 Task: Assign Person0000000063 as Assignee of Child Issue ChildIssue0000000311 of Issue Issue0000000156 in Backlog  in Scrum Project Project0000000032 in Jira. Assign Person0000000063 as Assignee of Child Issue ChildIssue0000000312 of Issue Issue0000000156 in Backlog  in Scrum Project Project0000000032 in Jira. Assign Person0000000063 as Assignee of Child Issue ChildIssue0000000313 of Issue Issue0000000157 in Backlog  in Scrum Project Project0000000032 in Jira. Assign Person0000000063 as Assignee of Child Issue ChildIssue0000000314 of Issue Issue0000000157 in Backlog  in Scrum Project Project0000000032 in Jira. Assign Person0000000063 as Assignee of Child Issue ChildIssue0000000315 of Issue Issue0000000158 in Backlog  in Scrum Project Project0000000032 in Jira
Action: Mouse moved to (258, 99)
Screenshot: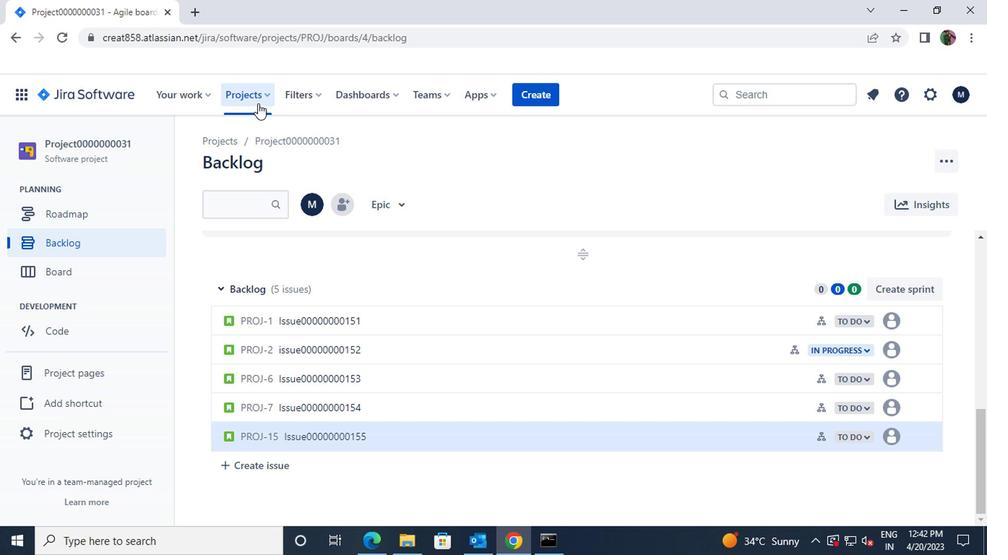 
Action: Mouse pressed left at (258, 99)
Screenshot: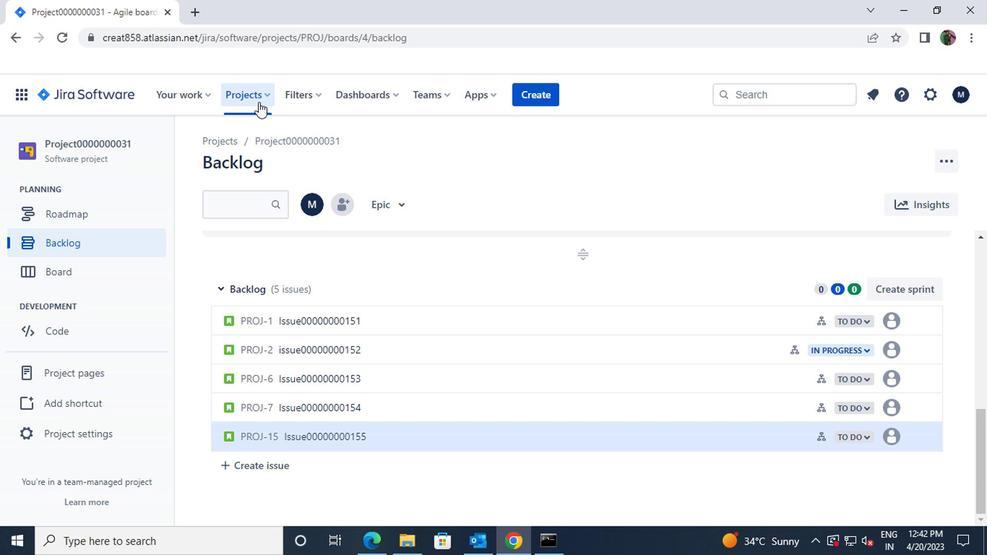 
Action: Mouse moved to (272, 188)
Screenshot: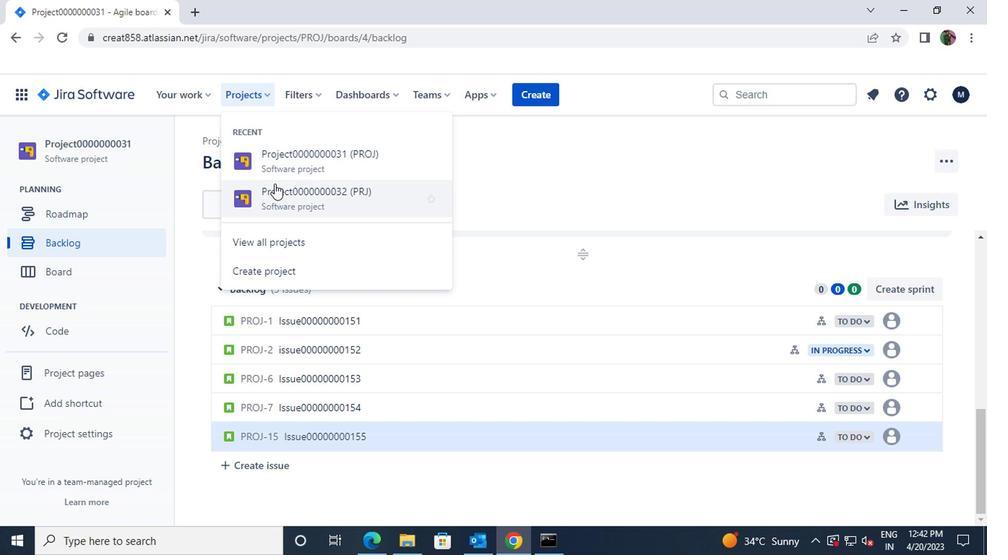 
Action: Mouse pressed left at (272, 188)
Screenshot: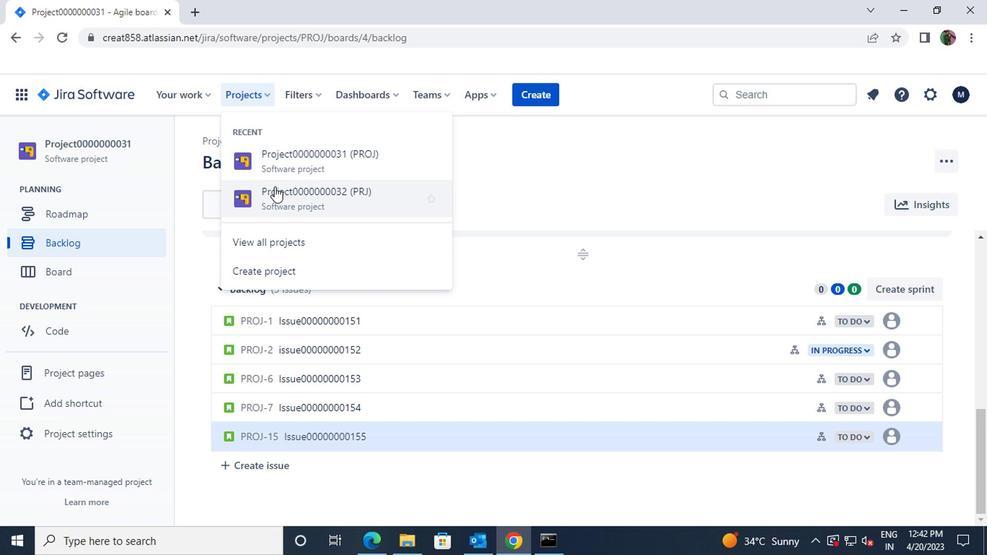 
Action: Mouse moved to (90, 237)
Screenshot: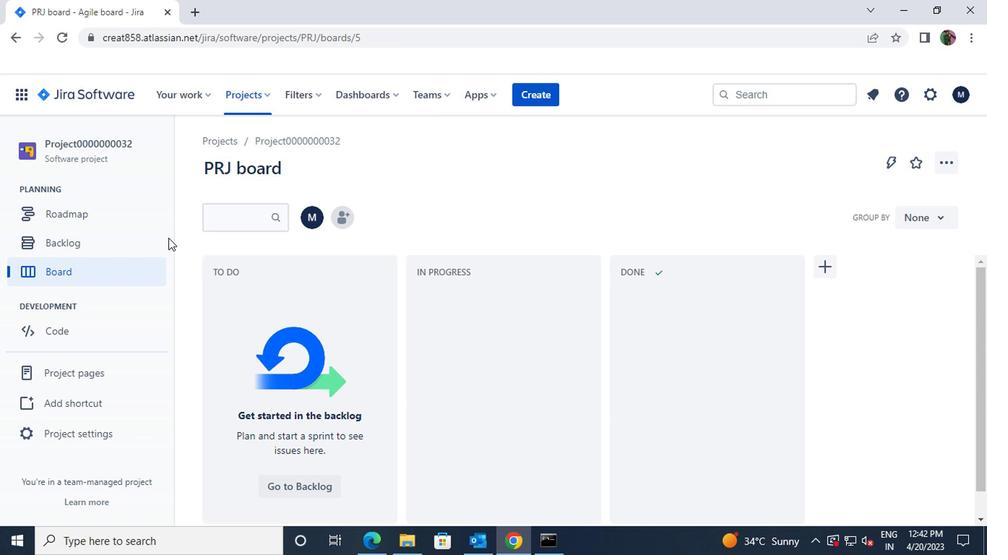 
Action: Mouse pressed left at (90, 237)
Screenshot: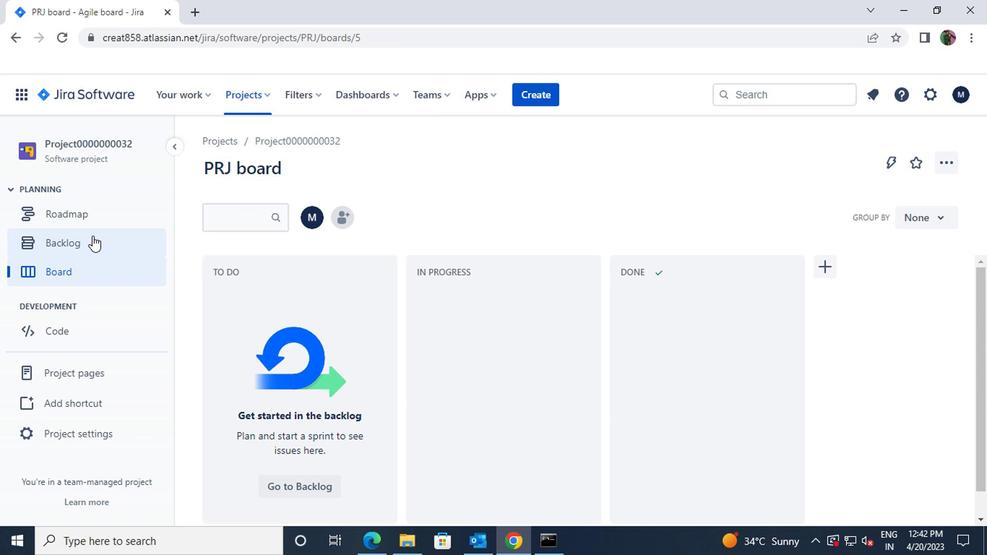 
Action: Mouse moved to (319, 276)
Screenshot: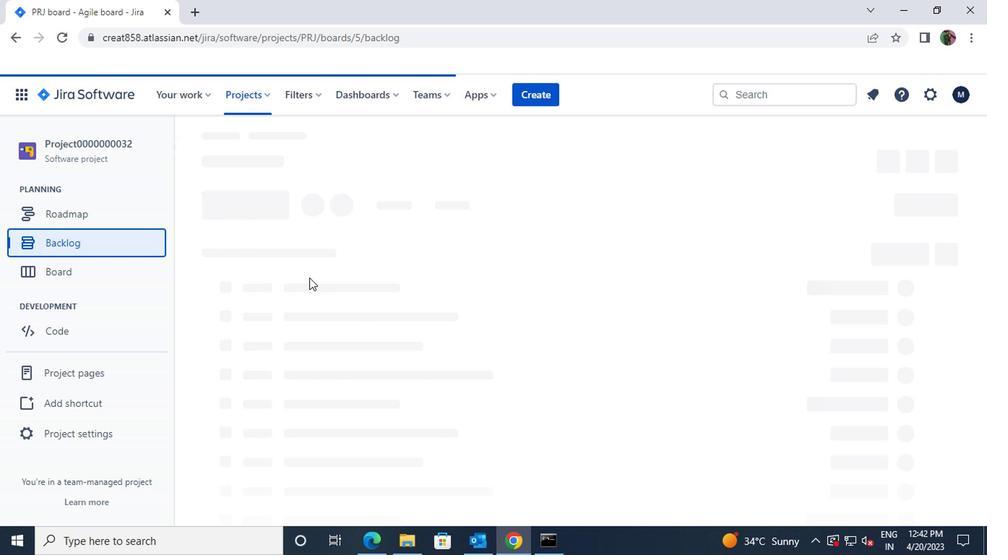 
Action: Mouse scrolled (319, 276) with delta (0, 0)
Screenshot: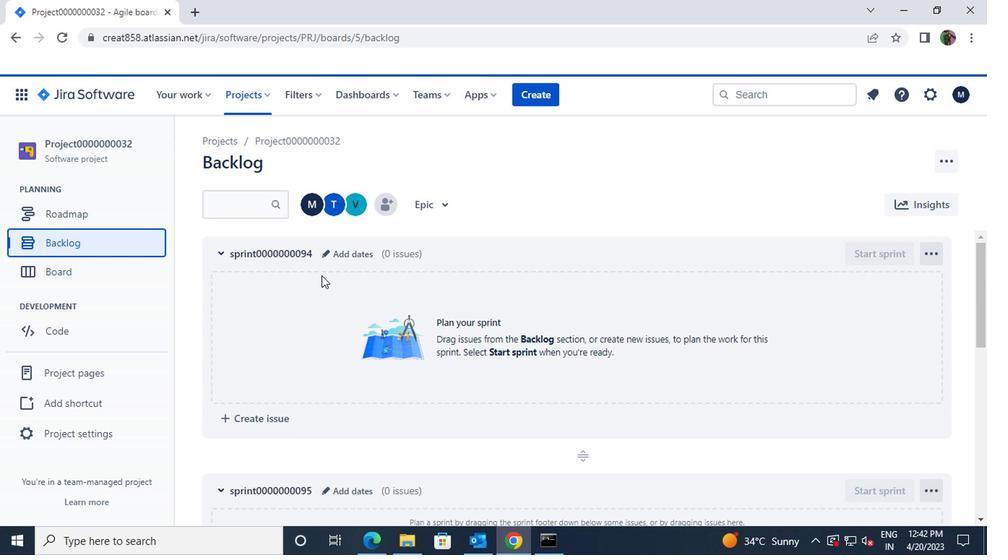 
Action: Mouse scrolled (319, 276) with delta (0, 0)
Screenshot: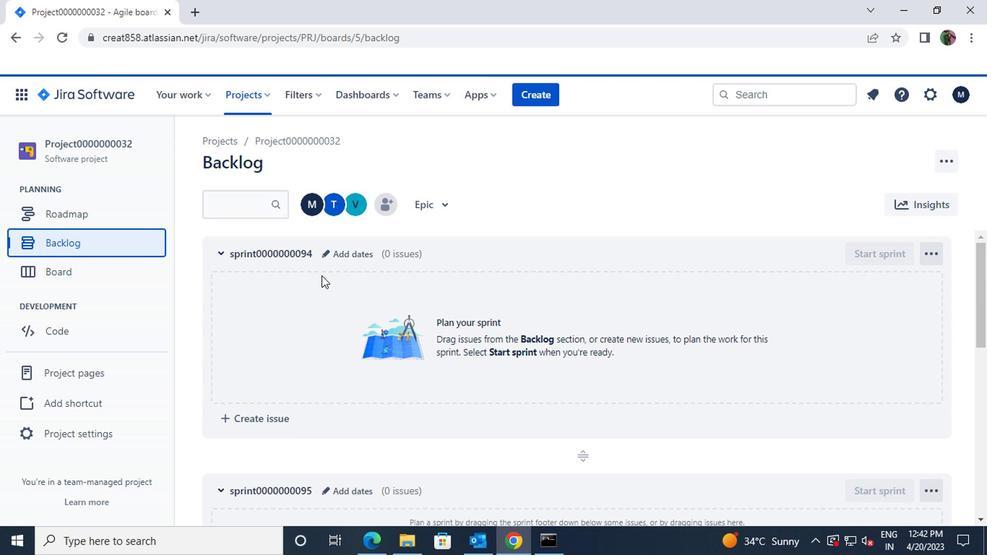 
Action: Mouse scrolled (319, 276) with delta (0, 0)
Screenshot: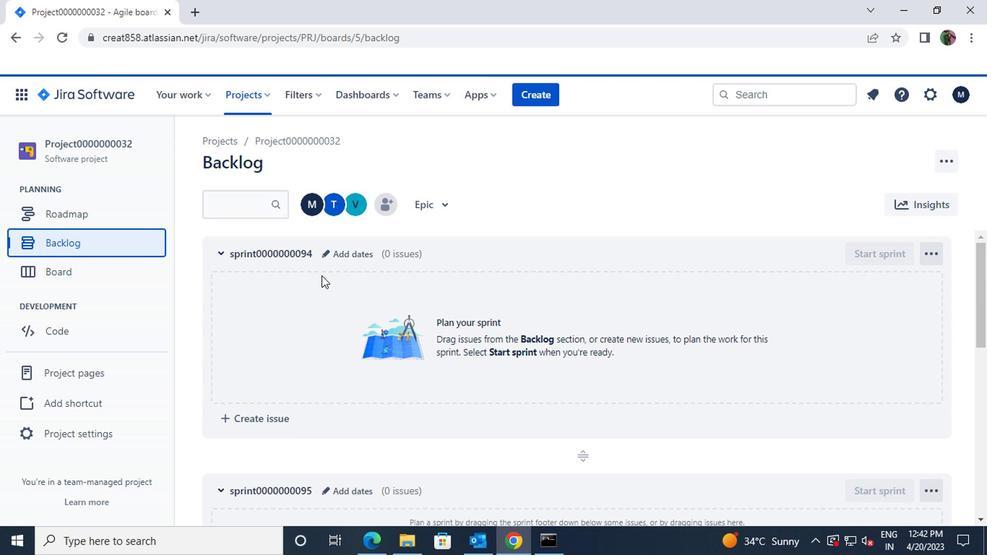 
Action: Mouse scrolled (319, 276) with delta (0, 0)
Screenshot: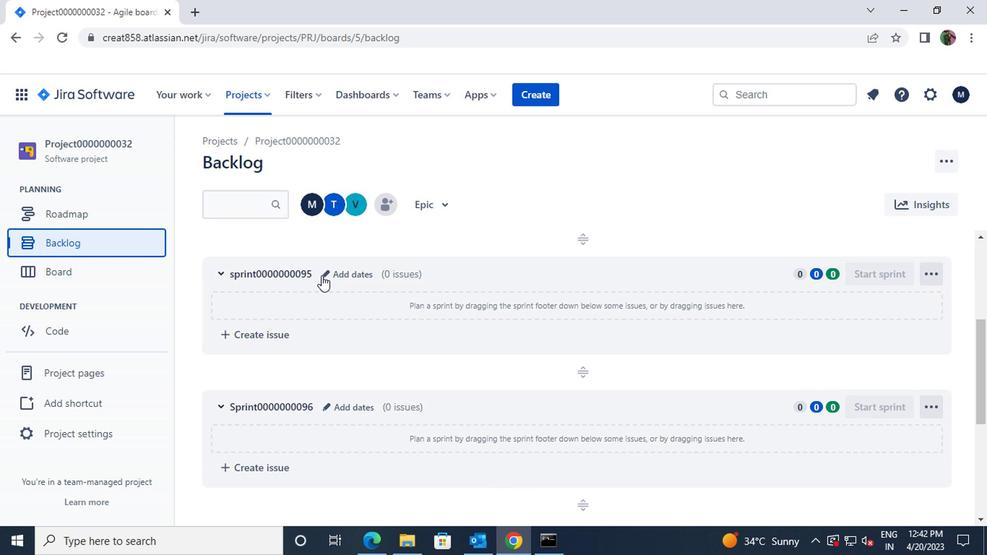 
Action: Mouse scrolled (319, 276) with delta (0, 0)
Screenshot: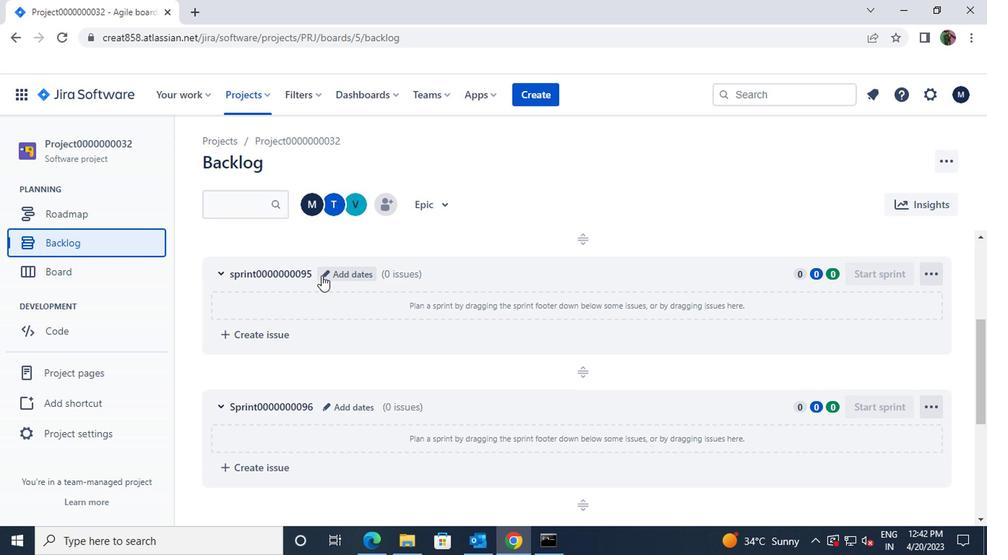 
Action: Mouse scrolled (319, 276) with delta (0, 0)
Screenshot: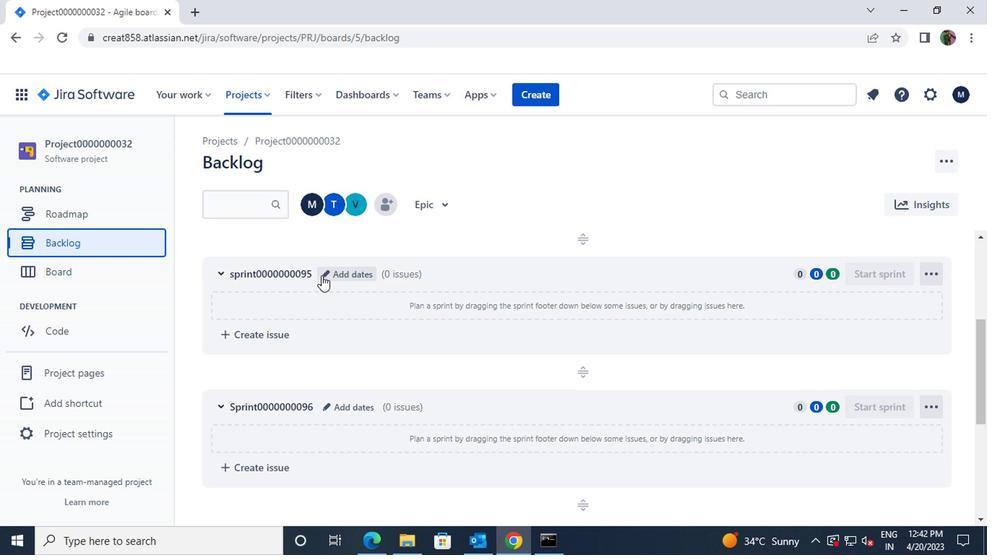 
Action: Mouse scrolled (319, 276) with delta (0, 0)
Screenshot: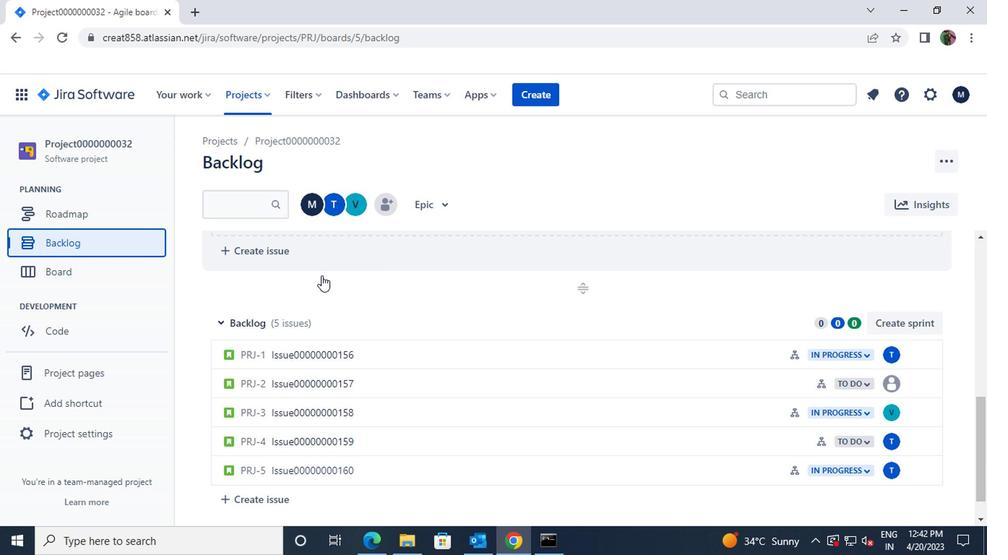 
Action: Mouse moved to (480, 319)
Screenshot: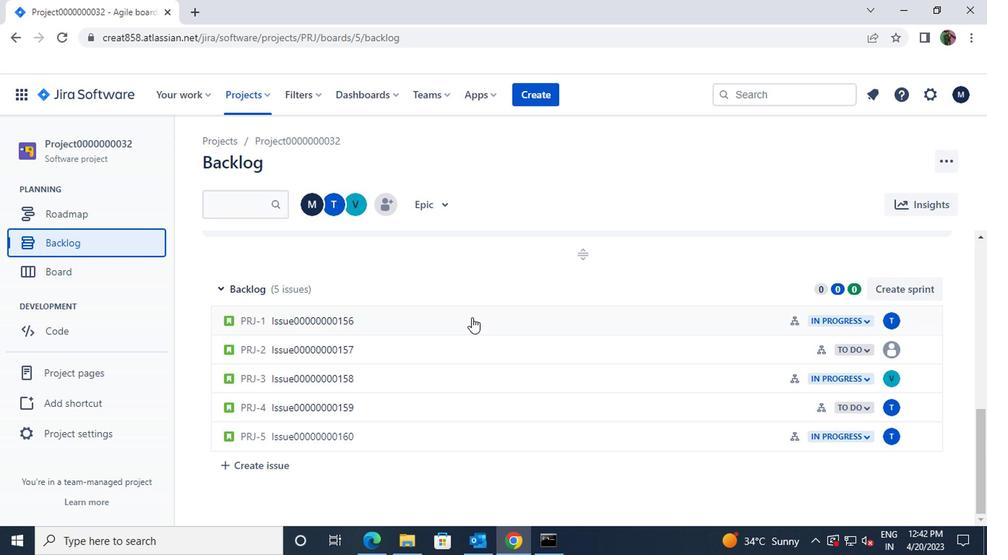 
Action: Mouse pressed left at (480, 319)
Screenshot: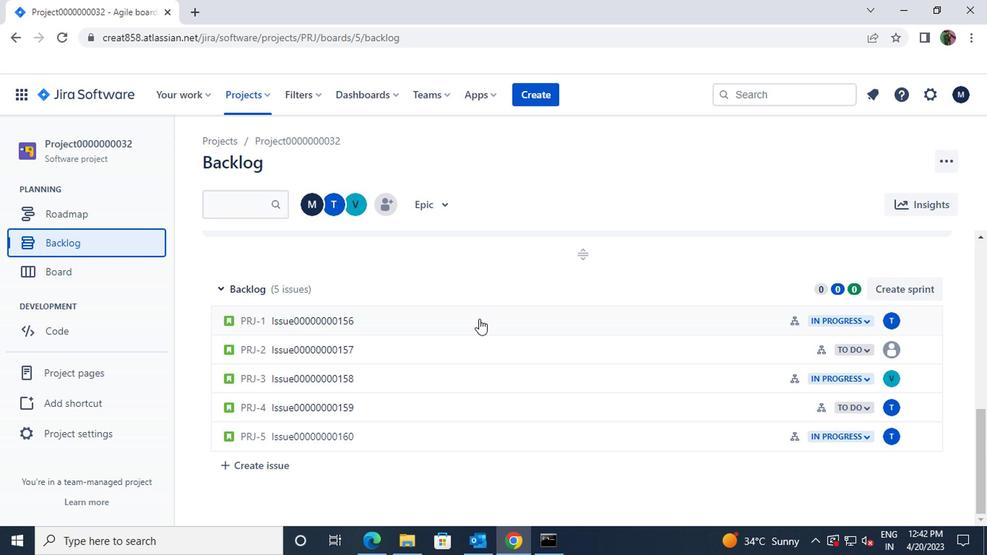 
Action: Mouse moved to (721, 307)
Screenshot: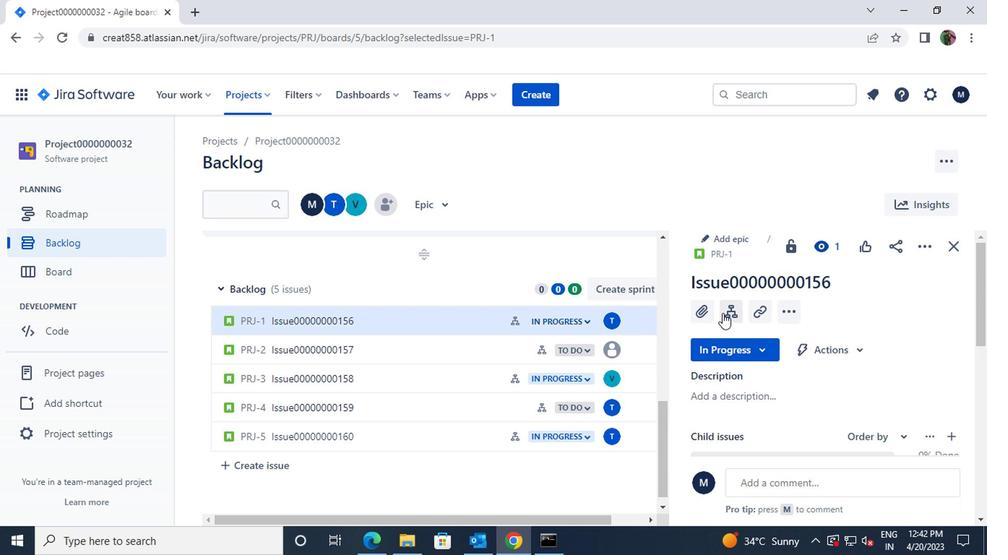 
Action: Mouse pressed left at (721, 307)
Screenshot: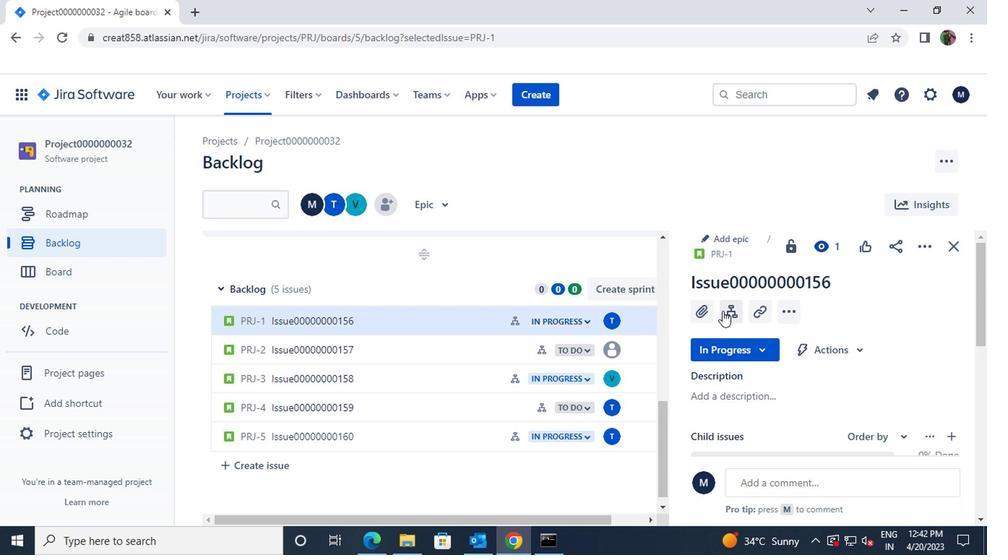 
Action: Mouse moved to (889, 299)
Screenshot: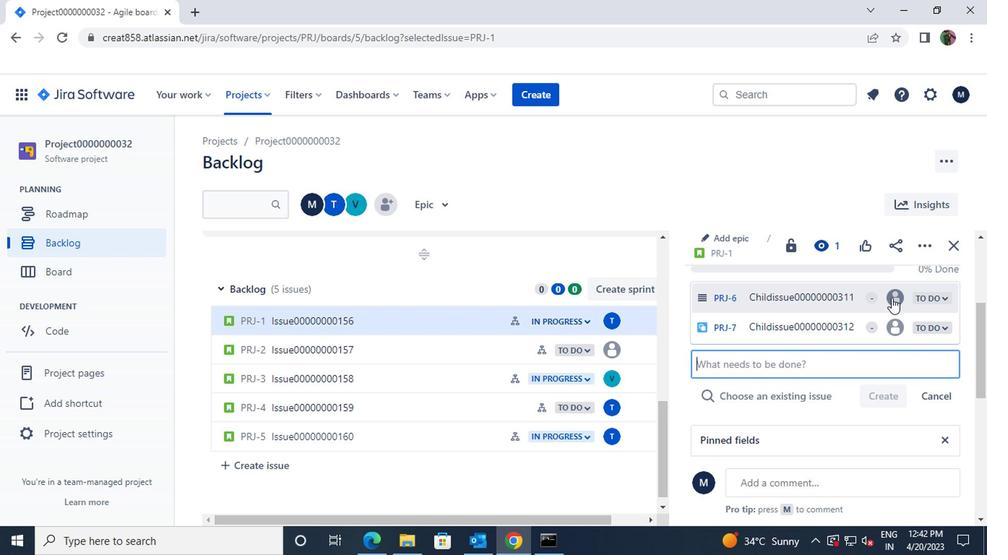 
Action: Mouse pressed left at (889, 299)
Screenshot: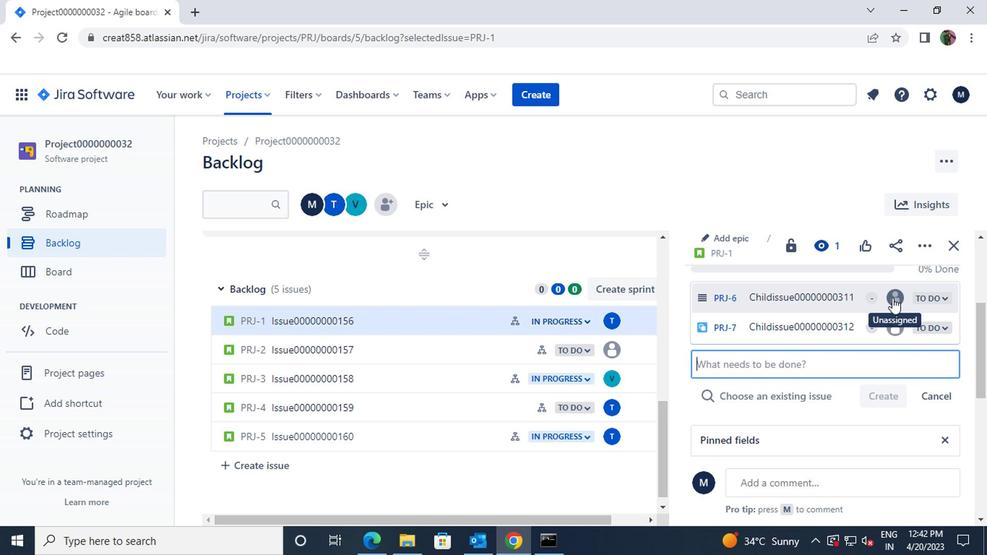 
Action: Mouse moved to (756, 321)
Screenshot: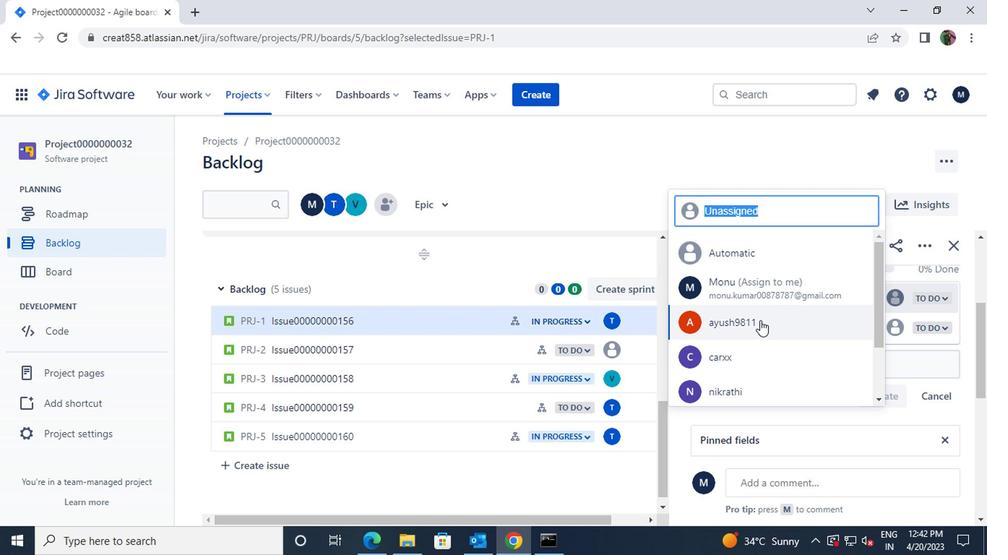 
Action: Mouse scrolled (756, 321) with delta (0, 0)
Screenshot: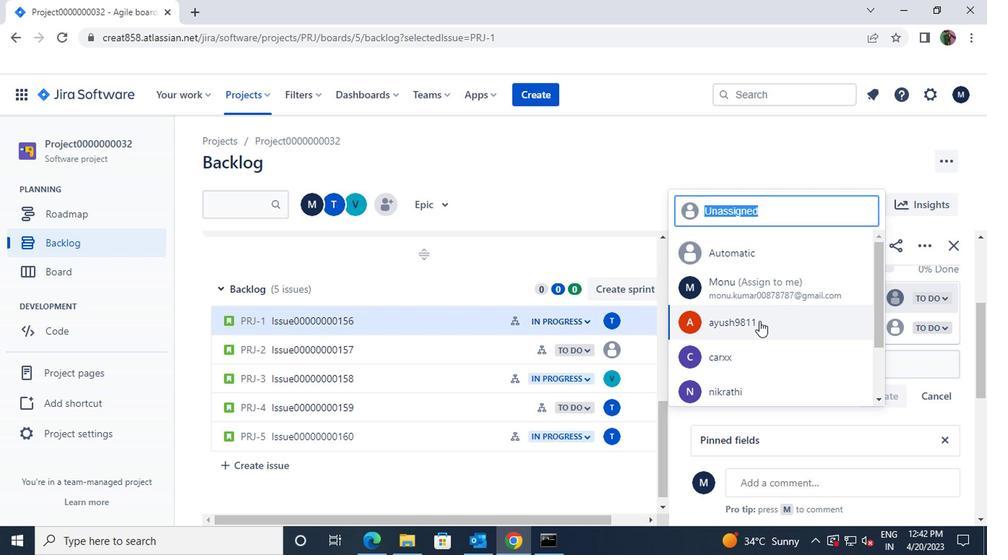 
Action: Mouse scrolled (756, 321) with delta (0, 0)
Screenshot: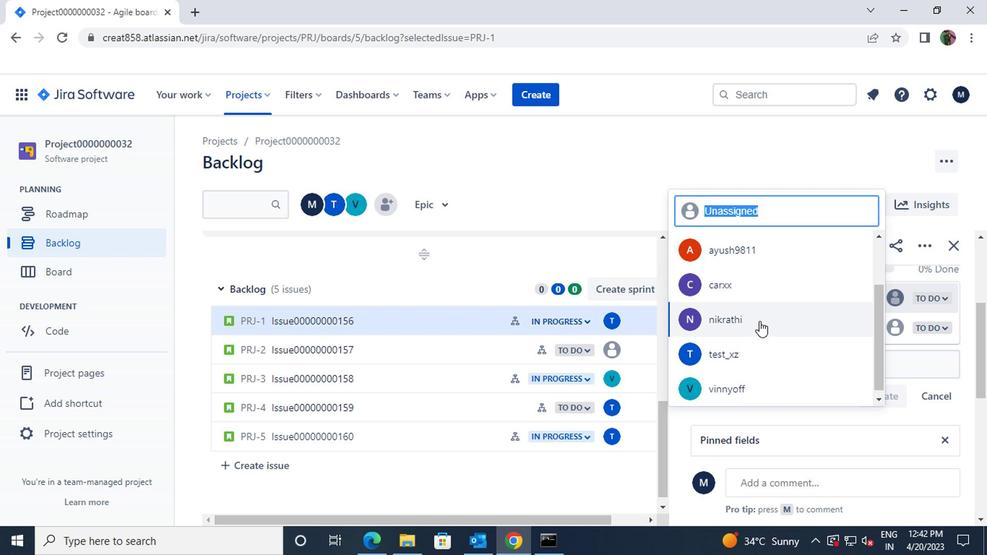 
Action: Mouse moved to (743, 384)
Screenshot: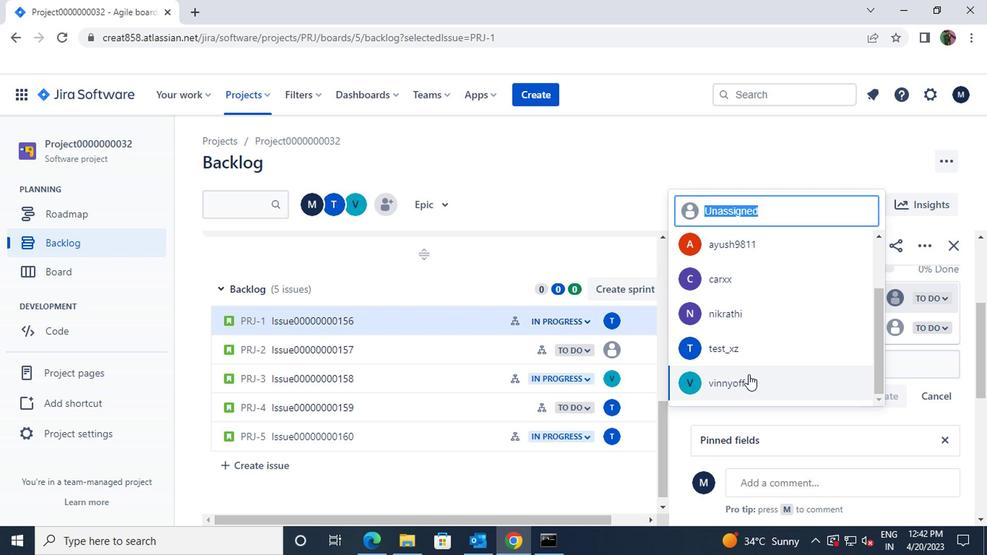 
Action: Mouse pressed left at (743, 384)
Screenshot: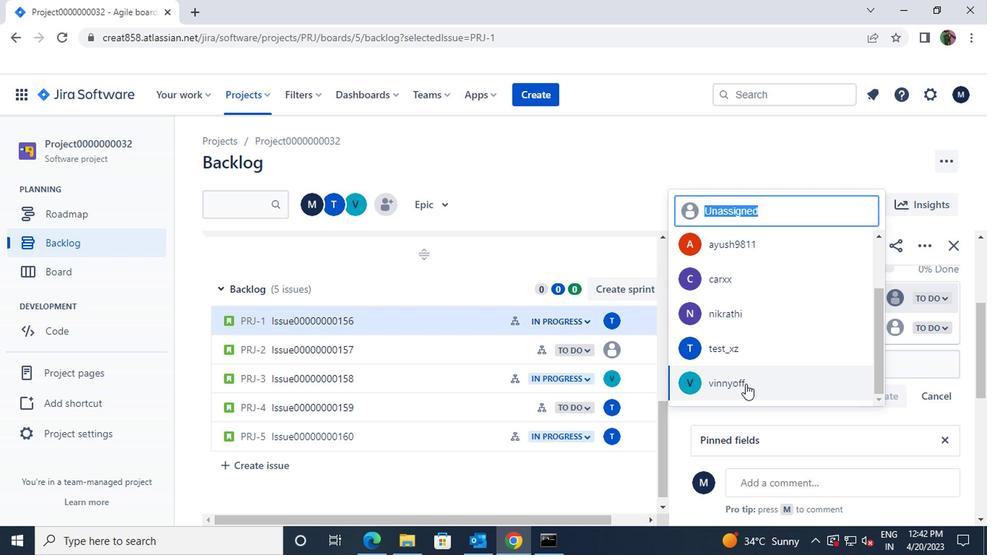 
Action: Mouse moved to (450, 340)
Screenshot: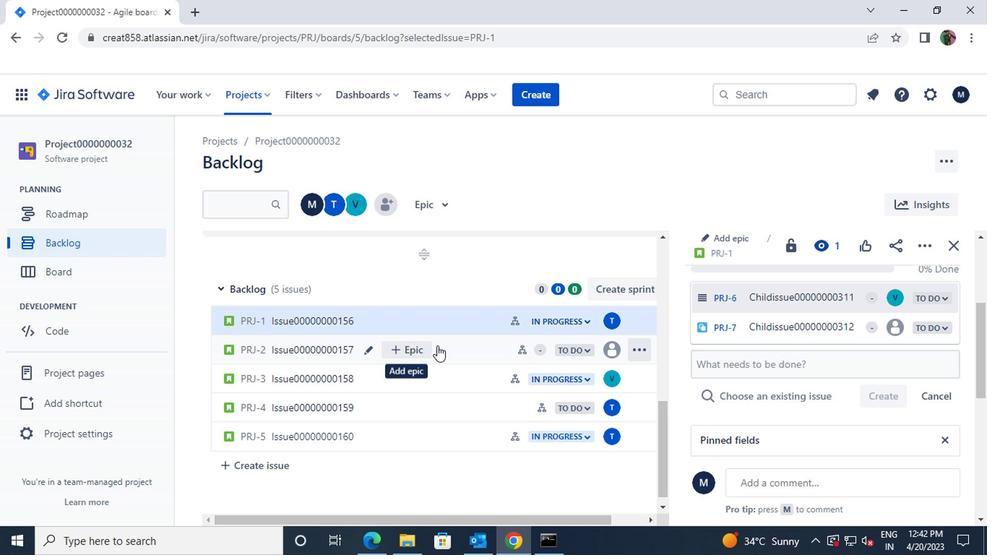 
Action: Mouse pressed left at (450, 340)
Screenshot: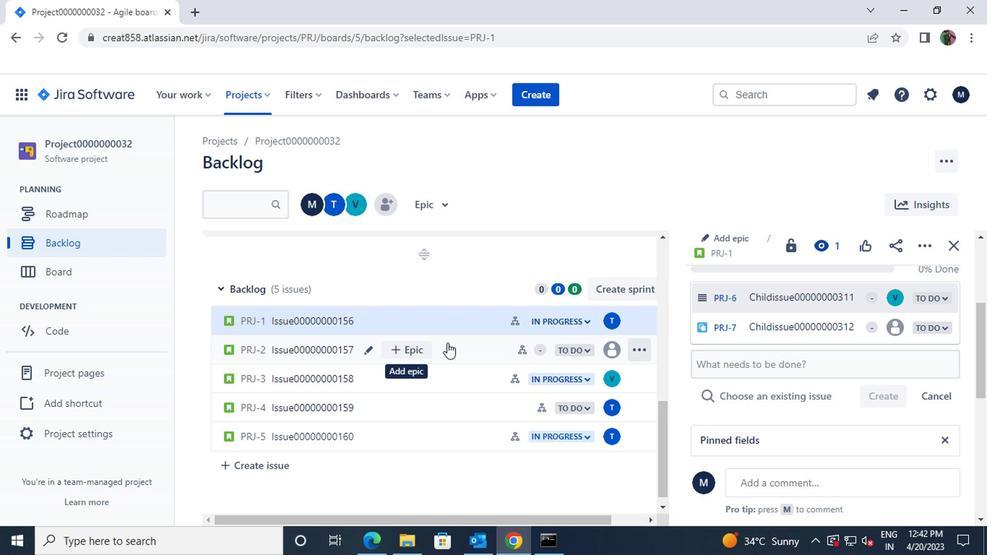
Action: Mouse moved to (724, 310)
Screenshot: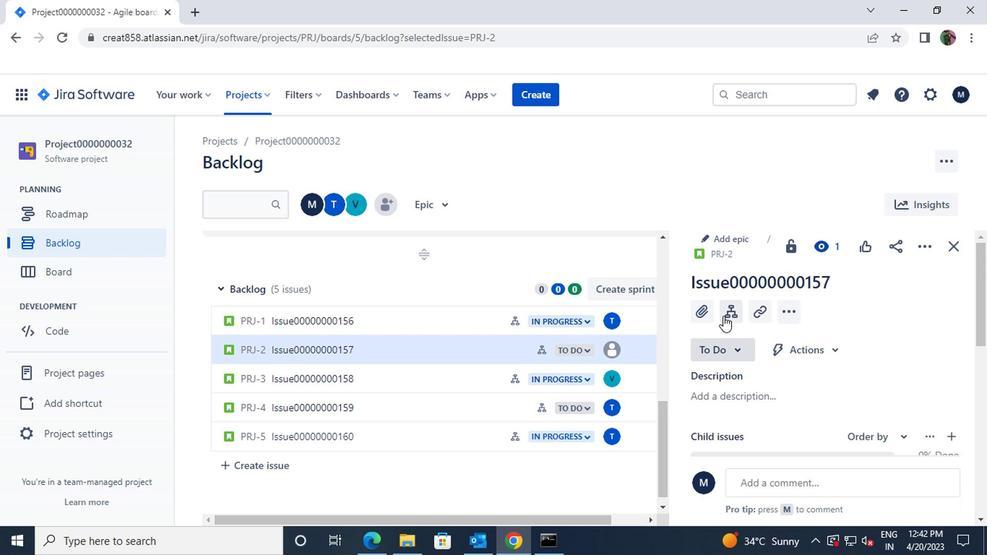 
Action: Mouse pressed left at (724, 310)
Screenshot: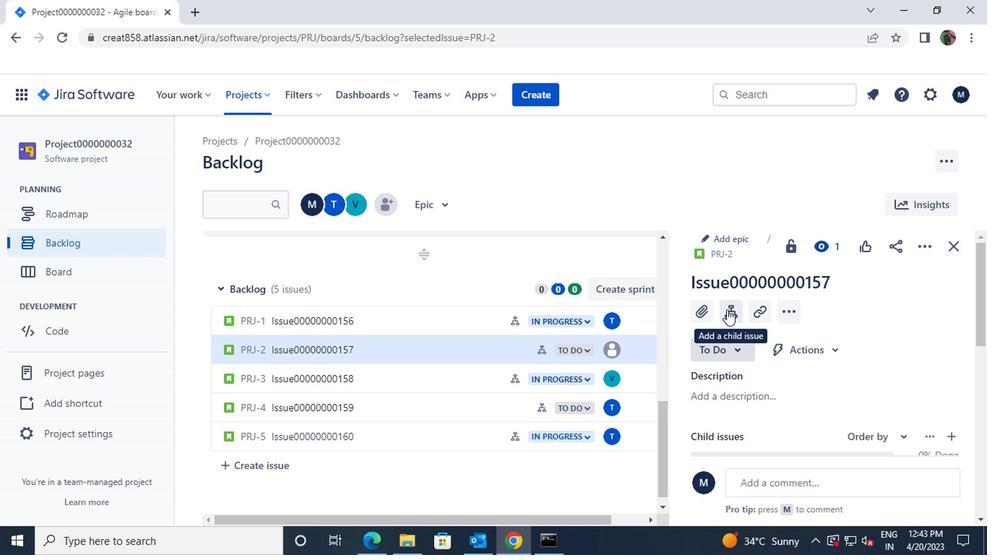 
Action: Mouse scrolled (724, 310) with delta (0, 0)
Screenshot: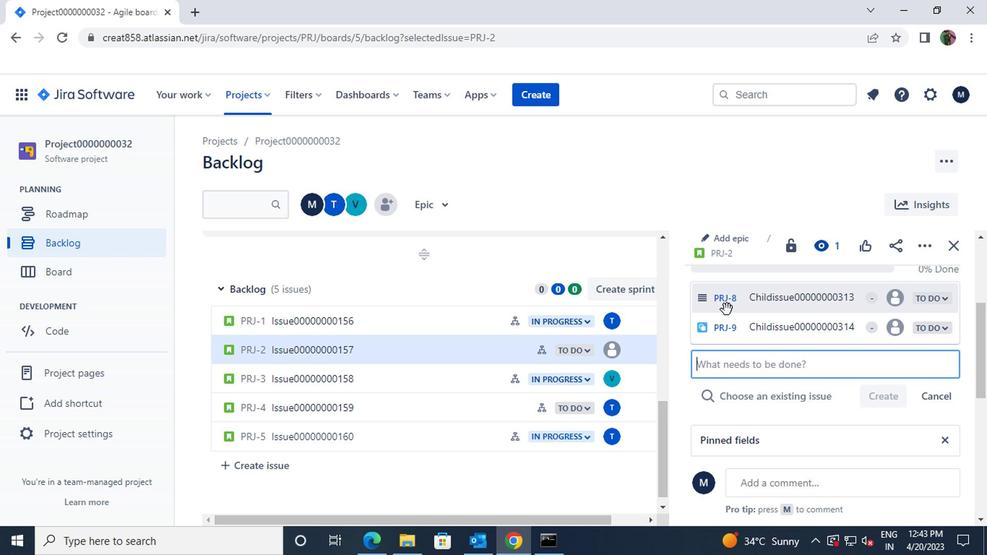 
Action: Mouse scrolled (724, 311) with delta (0, 0)
Screenshot: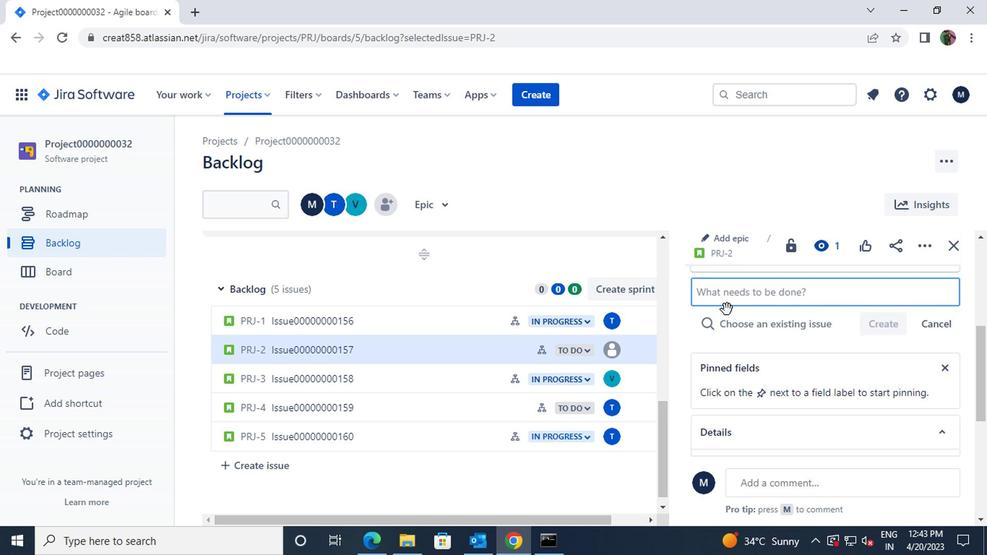 
Action: Mouse moved to (886, 299)
Screenshot: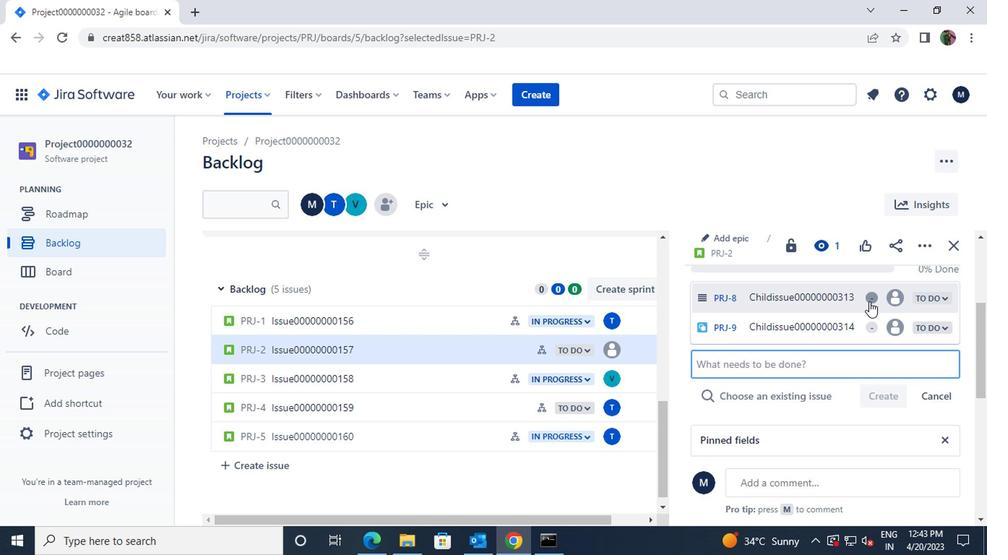 
Action: Mouse pressed left at (886, 299)
Screenshot: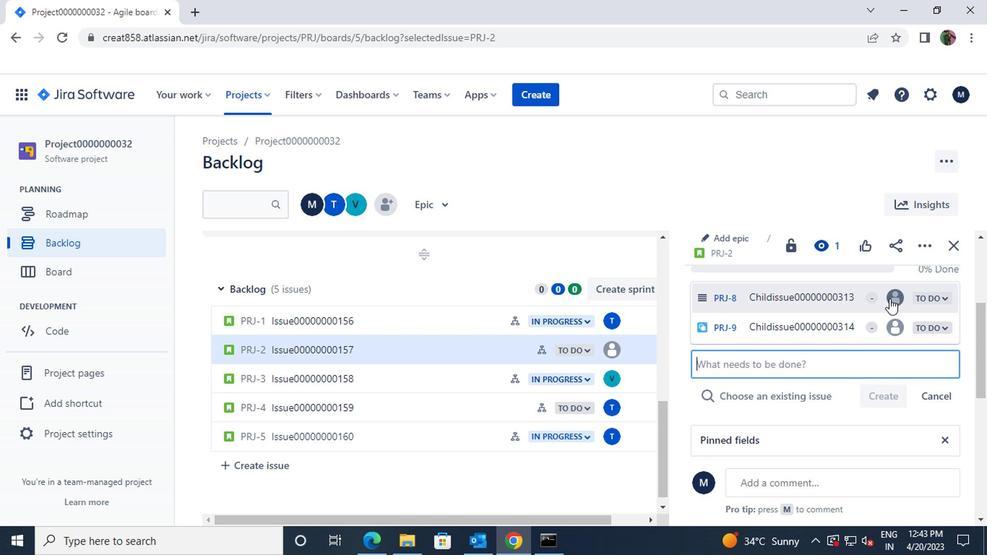 
Action: Mouse moved to (775, 321)
Screenshot: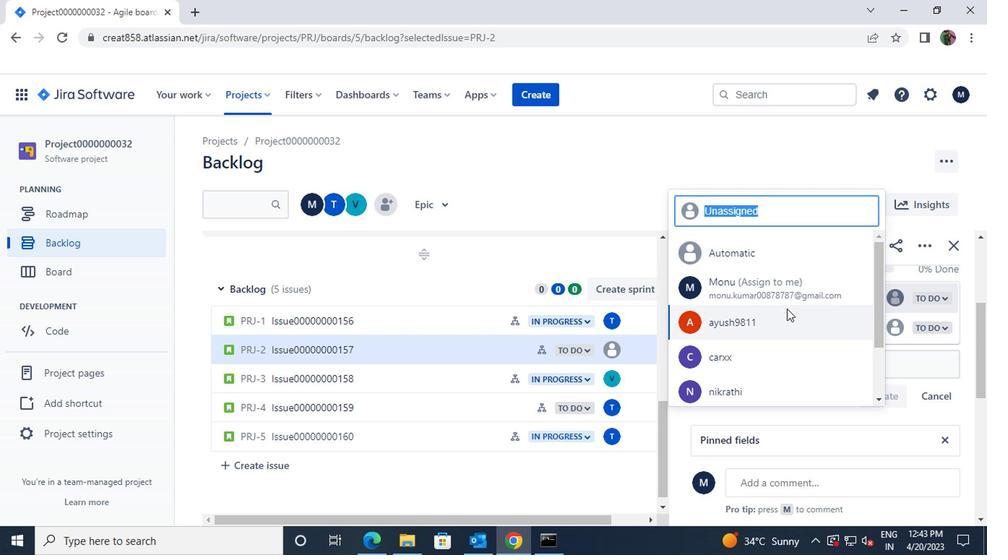 
Action: Mouse scrolled (775, 320) with delta (0, 0)
Screenshot: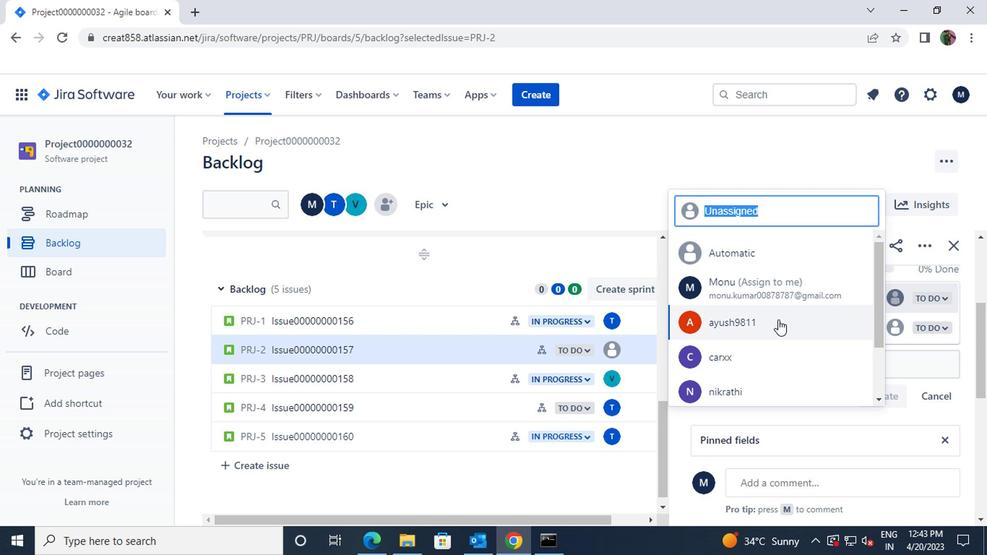 
Action: Mouse scrolled (775, 320) with delta (0, 0)
Screenshot: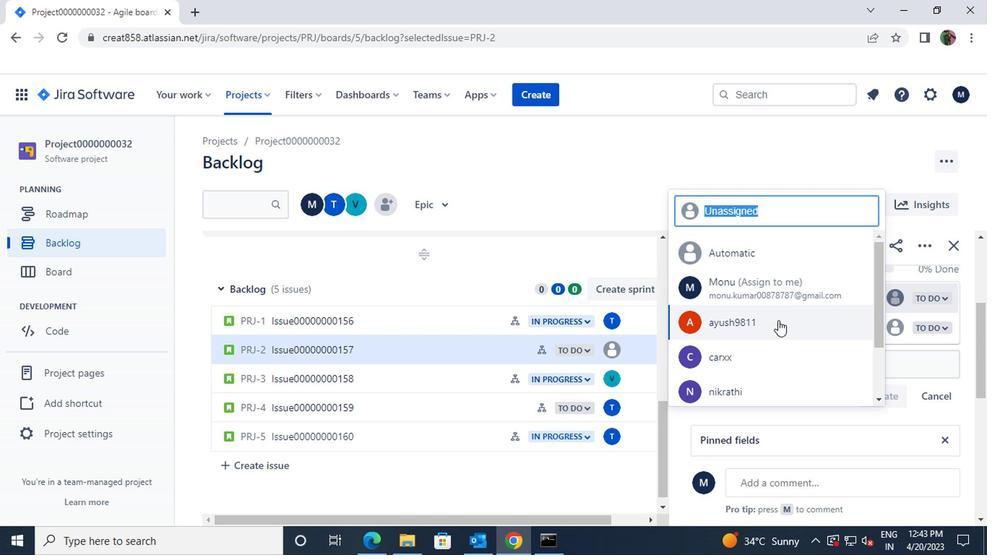 
Action: Mouse scrolled (775, 320) with delta (0, 0)
Screenshot: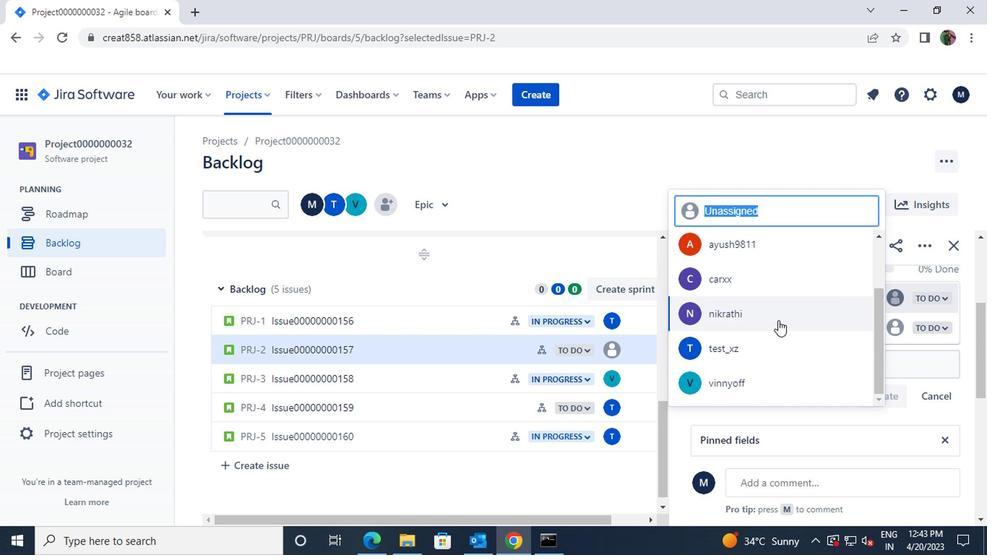 
Action: Mouse scrolled (775, 320) with delta (0, 0)
Screenshot: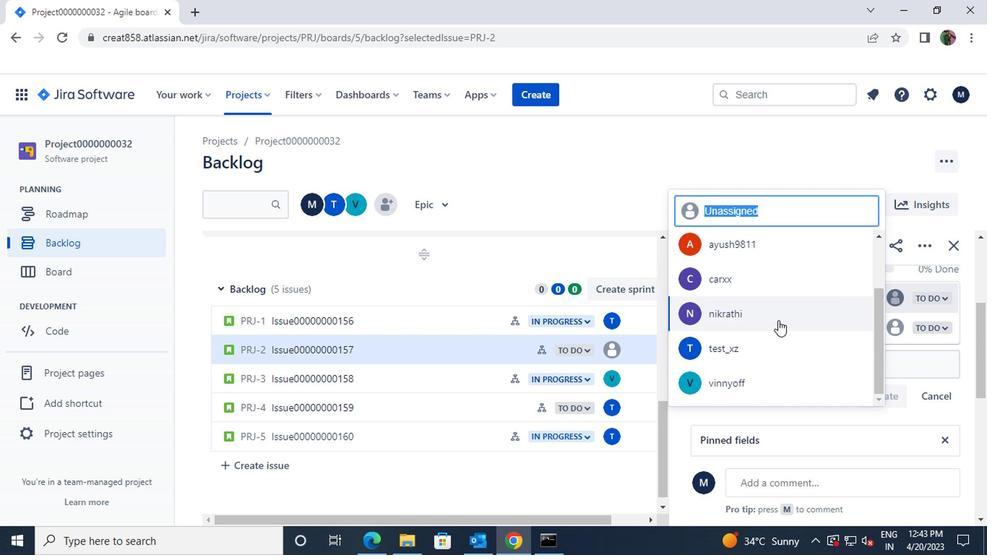 
Action: Mouse moved to (744, 386)
Screenshot: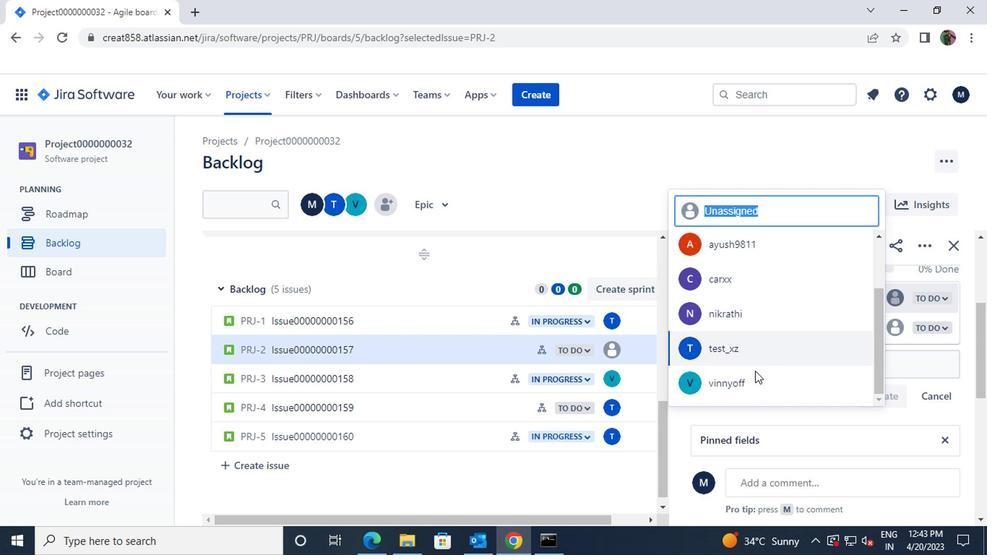 
Action: Mouse pressed left at (744, 386)
Screenshot: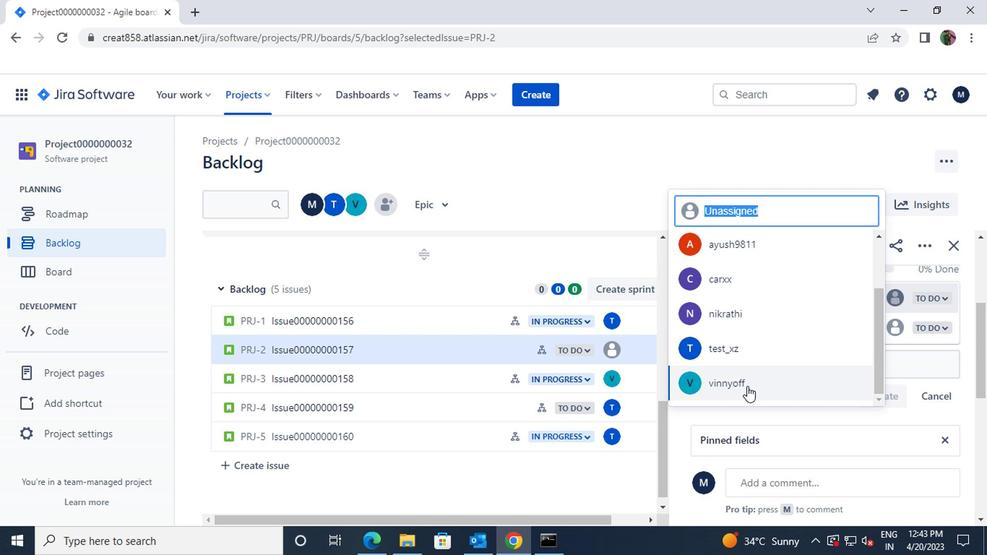 
Action: Mouse moved to (895, 328)
Screenshot: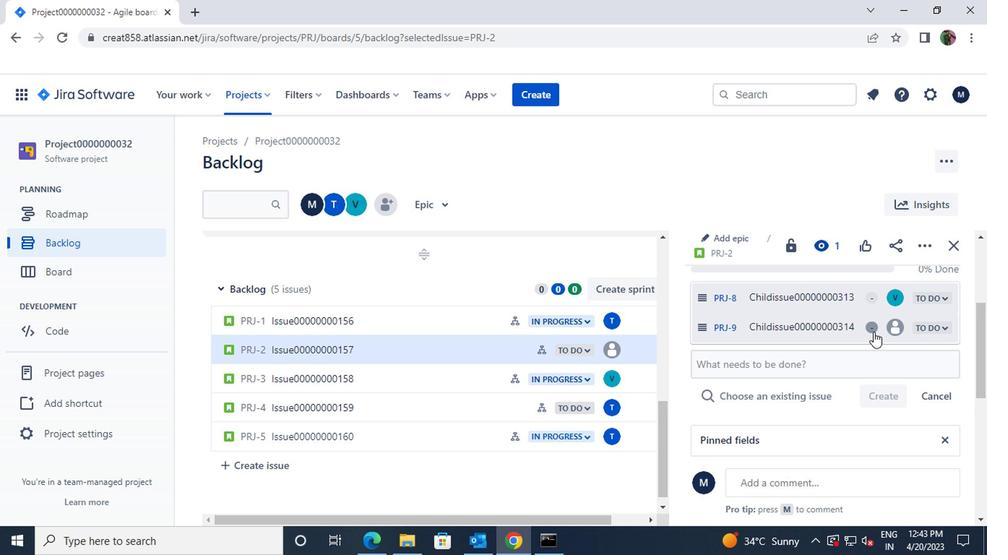 
Action: Mouse pressed left at (895, 328)
Screenshot: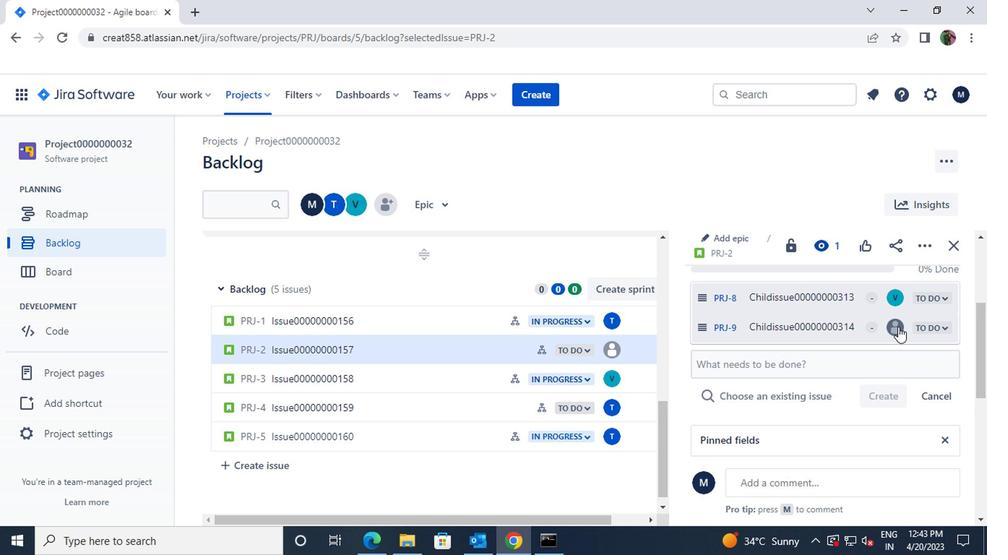 
Action: Mouse moved to (753, 376)
Screenshot: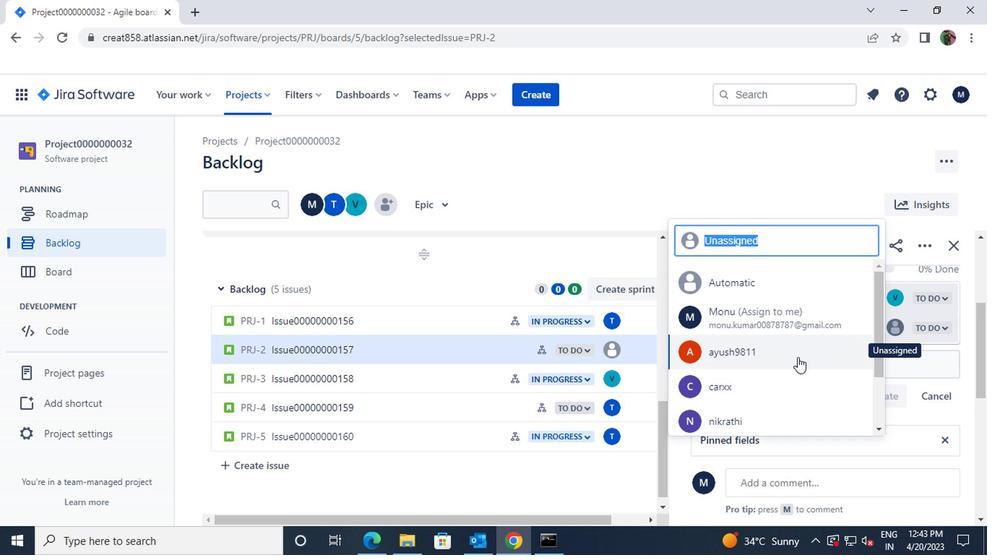 
Action: Mouse scrolled (753, 375) with delta (0, -1)
Screenshot: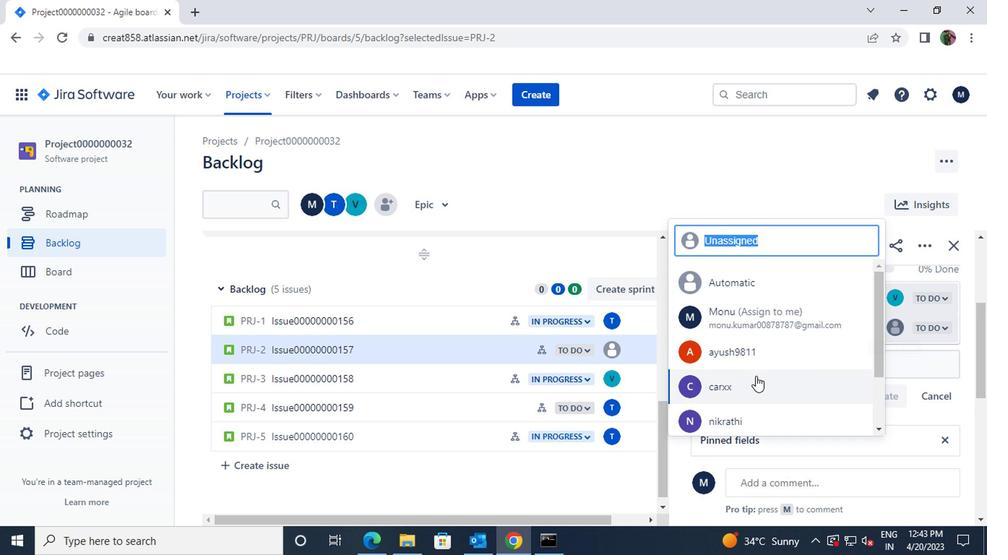 
Action: Mouse scrolled (753, 375) with delta (0, -1)
Screenshot: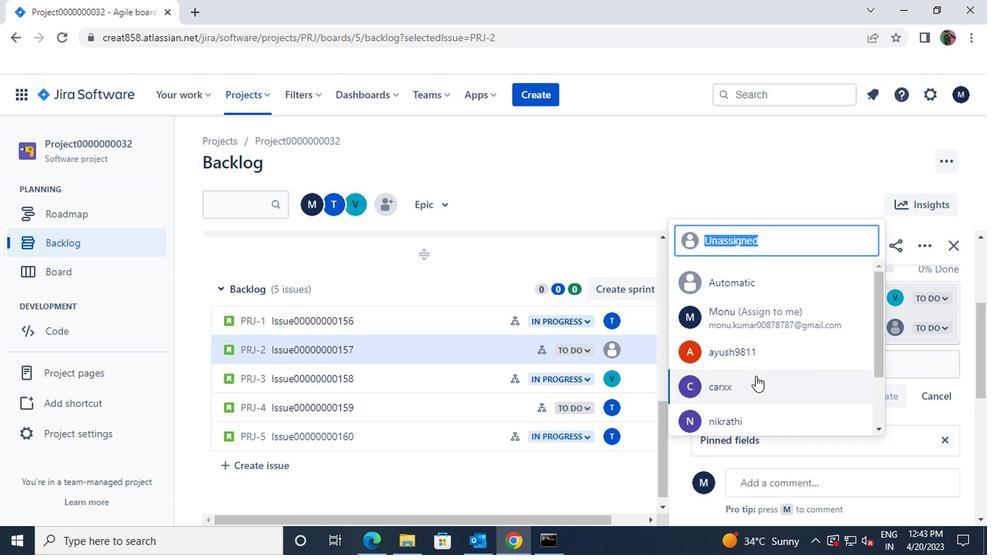 
Action: Mouse moved to (734, 421)
Screenshot: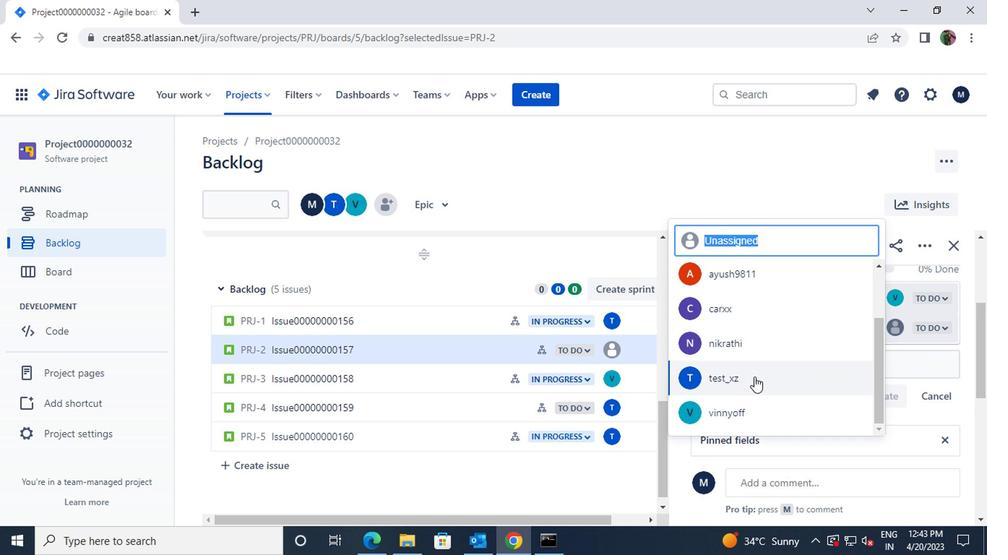 
Action: Mouse pressed left at (734, 421)
Screenshot: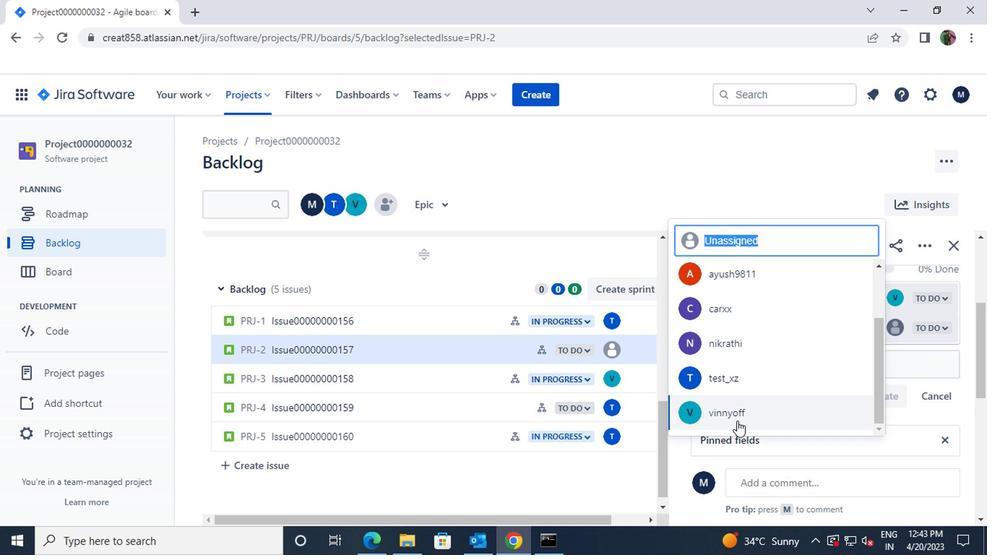 
Action: Mouse moved to (433, 373)
Screenshot: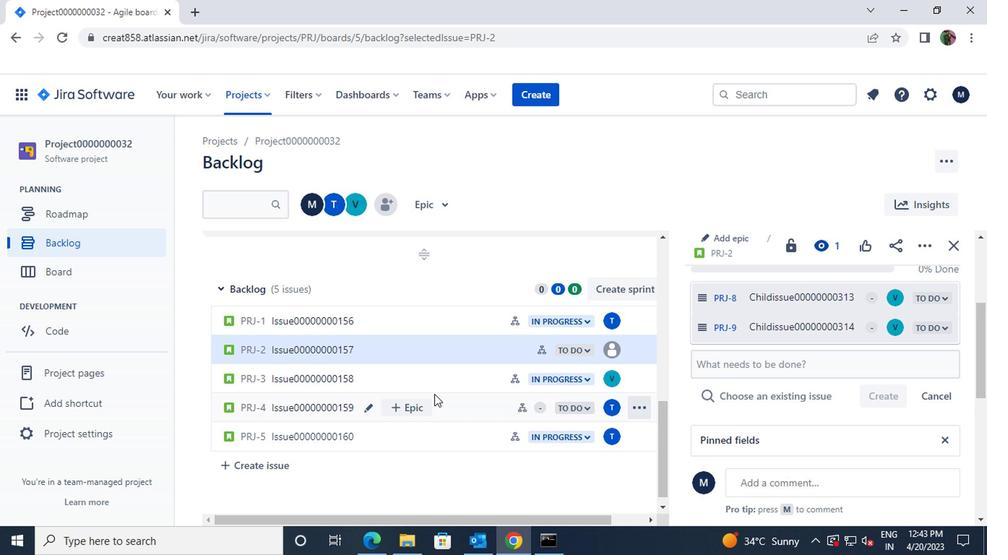 
Action: Mouse pressed left at (433, 373)
Screenshot: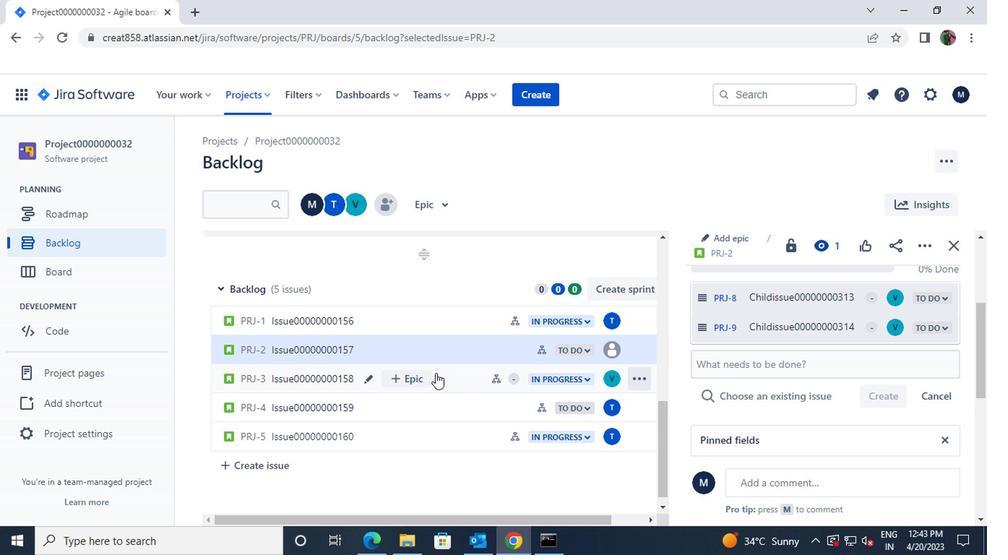 
Action: Mouse moved to (727, 312)
Screenshot: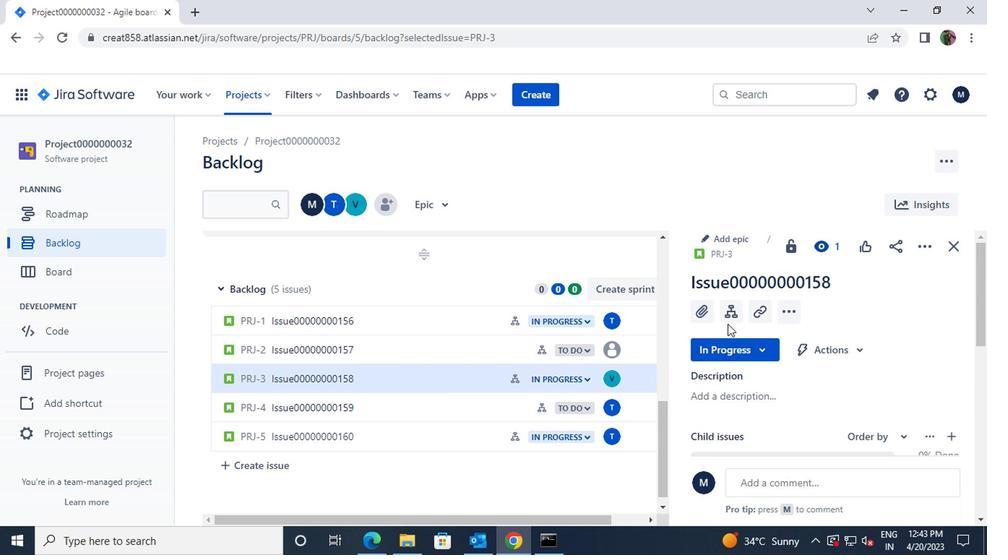 
Action: Mouse pressed left at (727, 312)
Screenshot: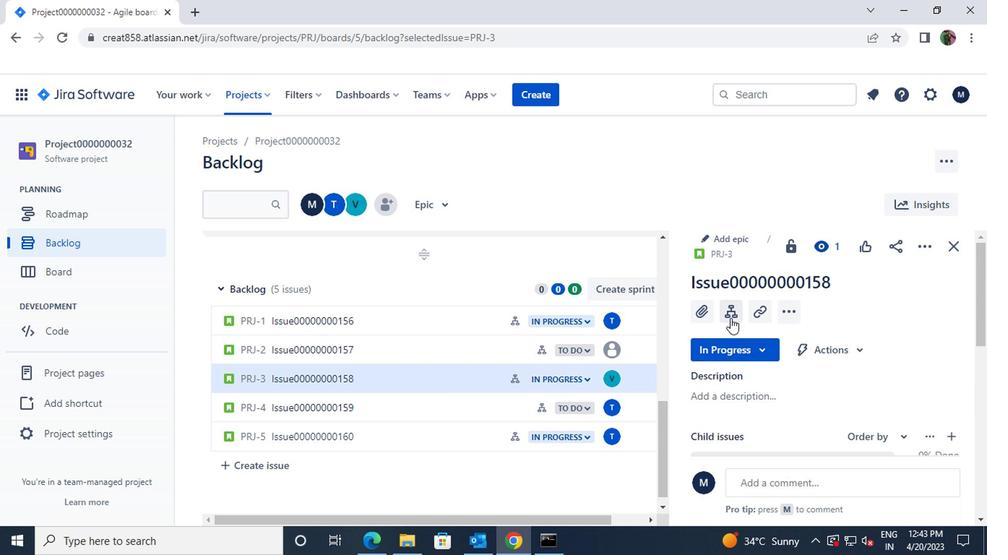 
Action: Mouse moved to (805, 349)
Screenshot: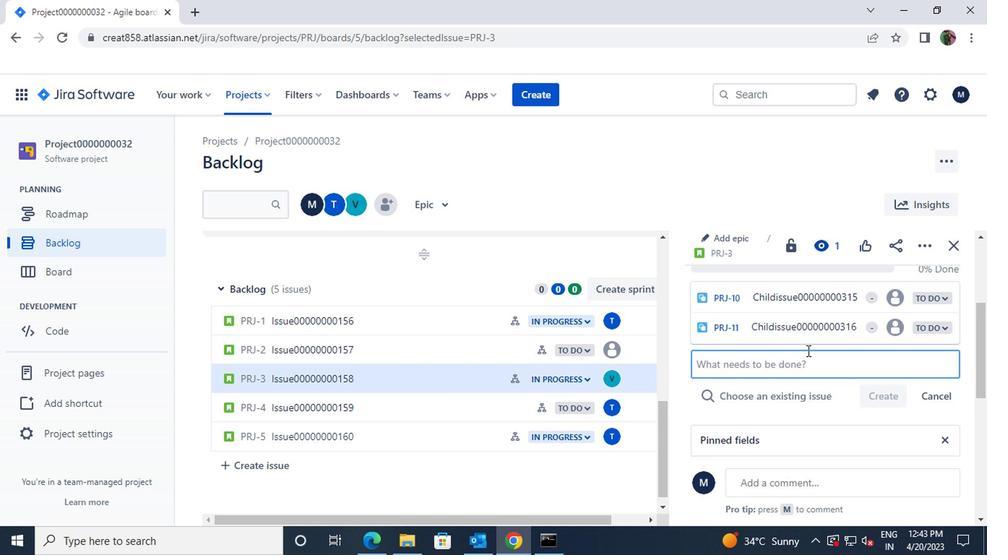 
Action: Mouse scrolled (805, 350) with delta (0, 0)
Screenshot: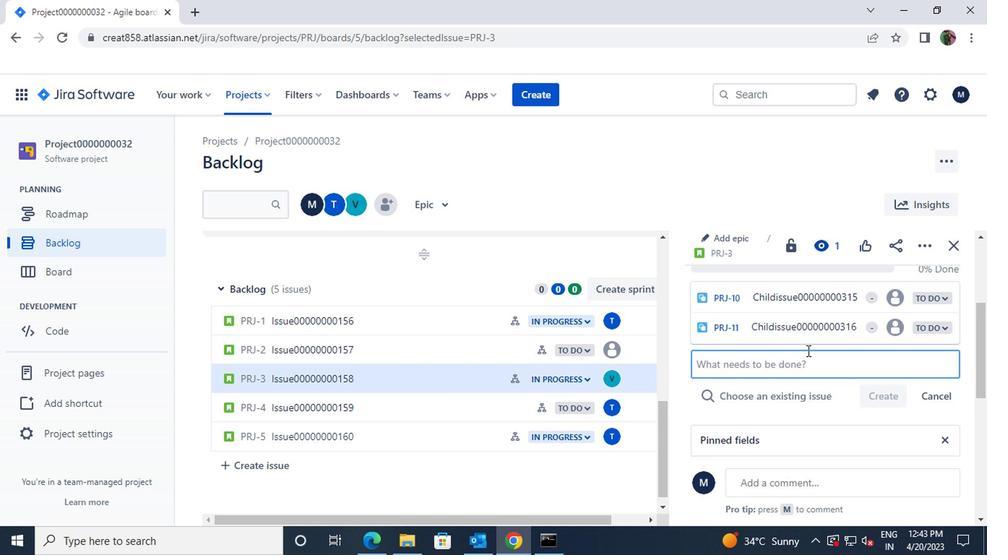 
Action: Mouse scrolled (805, 350) with delta (0, 0)
Screenshot: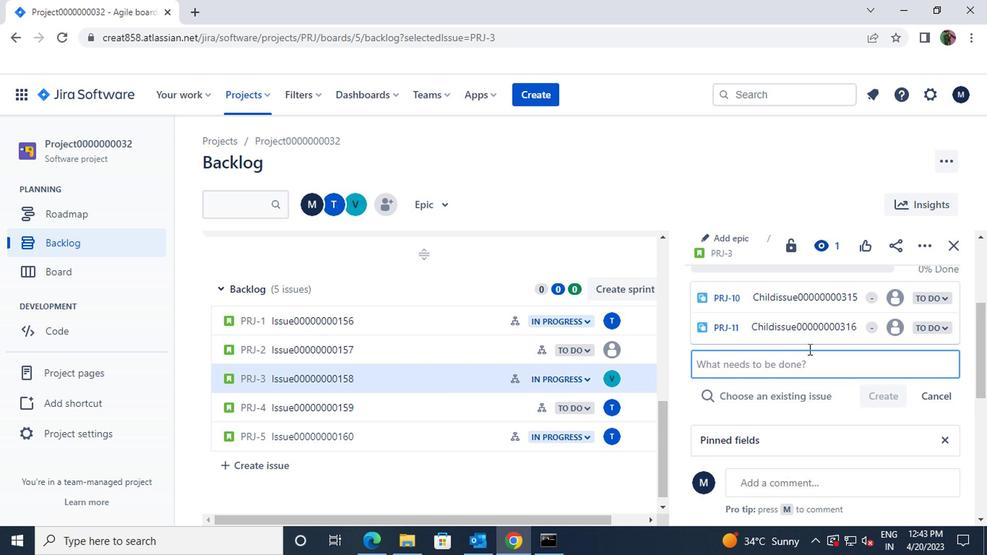 
Action: Mouse moved to (821, 372)
Screenshot: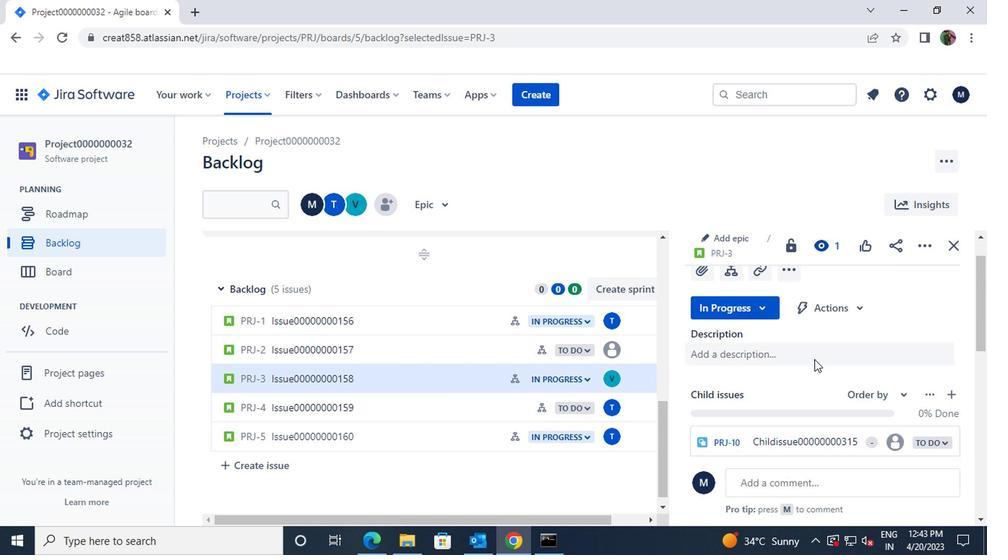 
Action: Mouse scrolled (821, 371) with delta (0, 0)
Screenshot: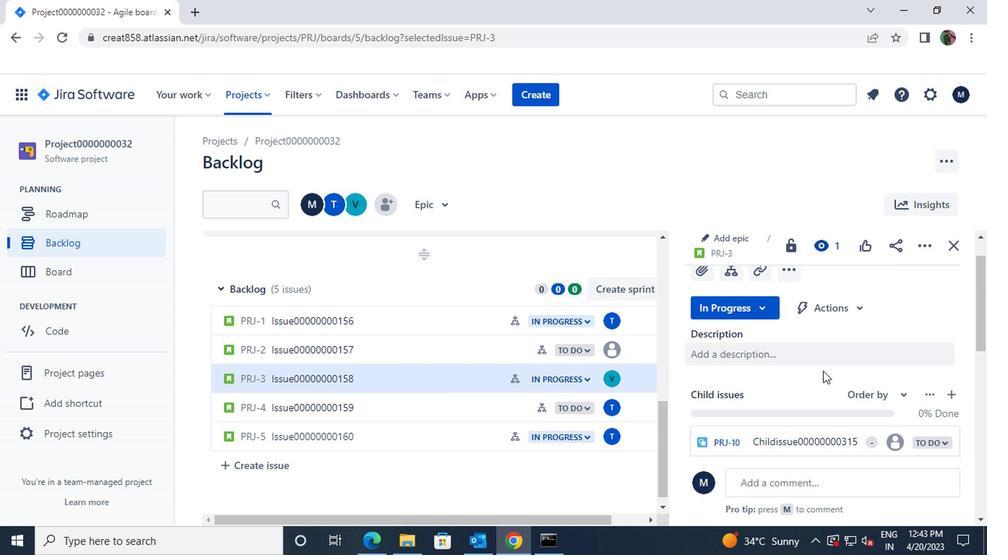 
Action: Mouse moved to (896, 372)
Screenshot: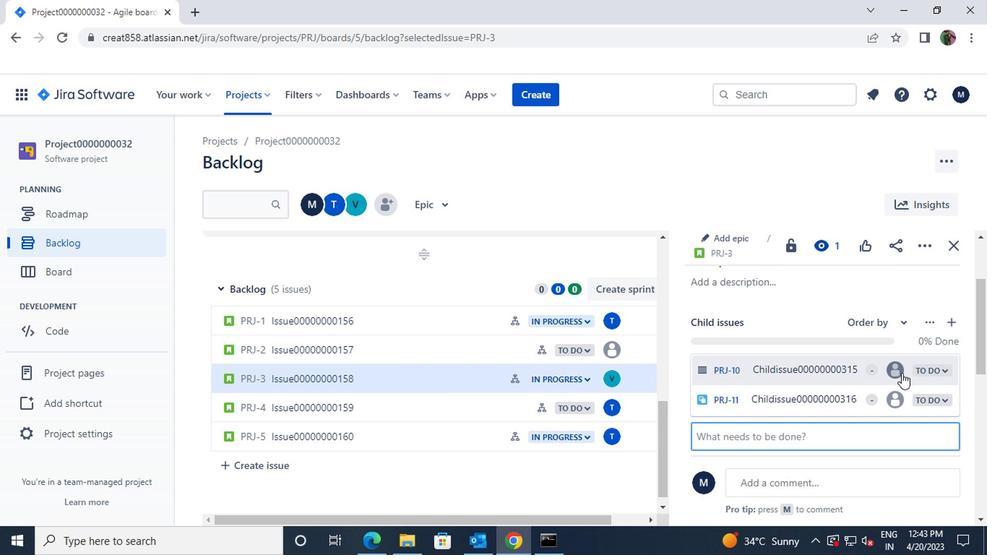 
Action: Mouse pressed left at (896, 372)
Screenshot: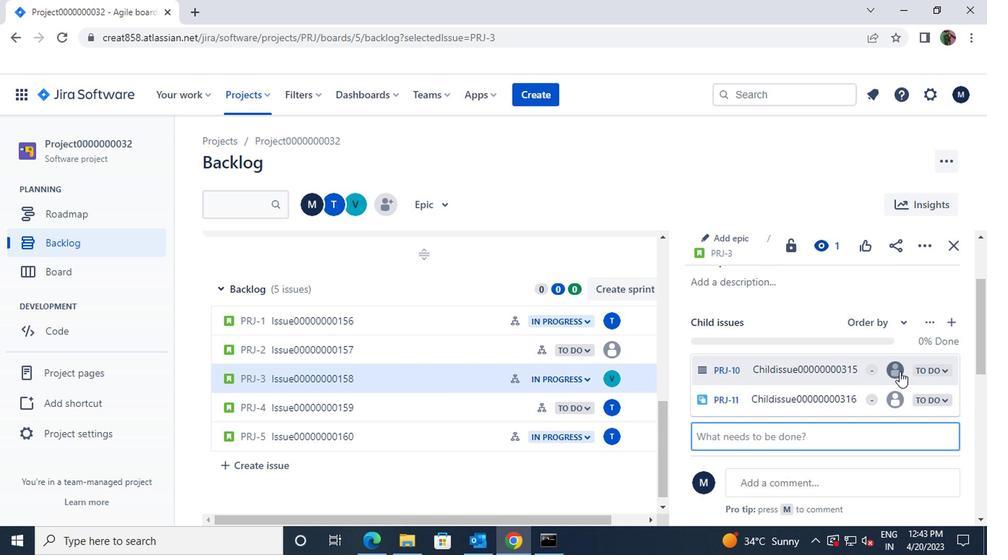 
Action: Mouse moved to (794, 369)
Screenshot: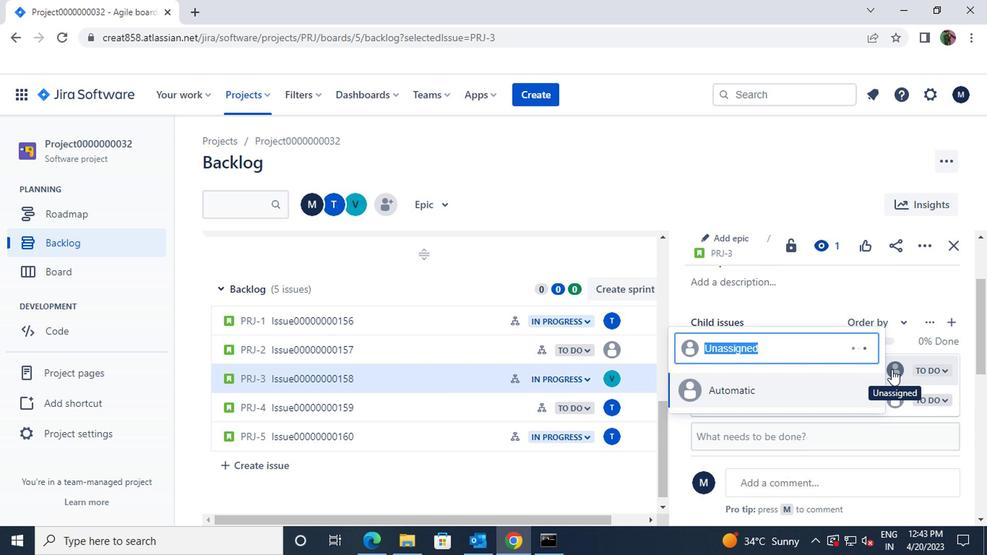 
Action: Mouse scrolled (794, 368) with delta (0, -1)
Screenshot: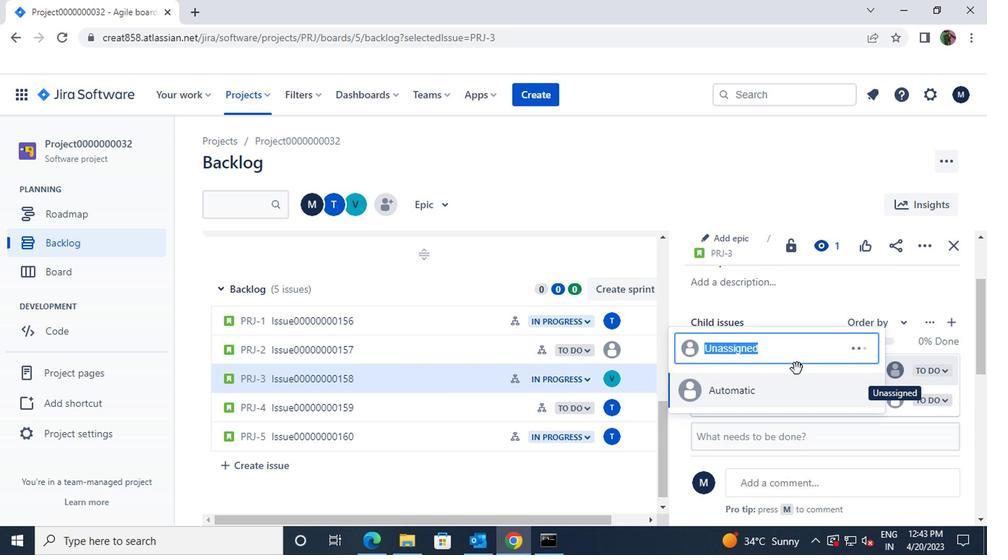 
Action: Mouse scrolled (794, 368) with delta (0, -1)
Screenshot: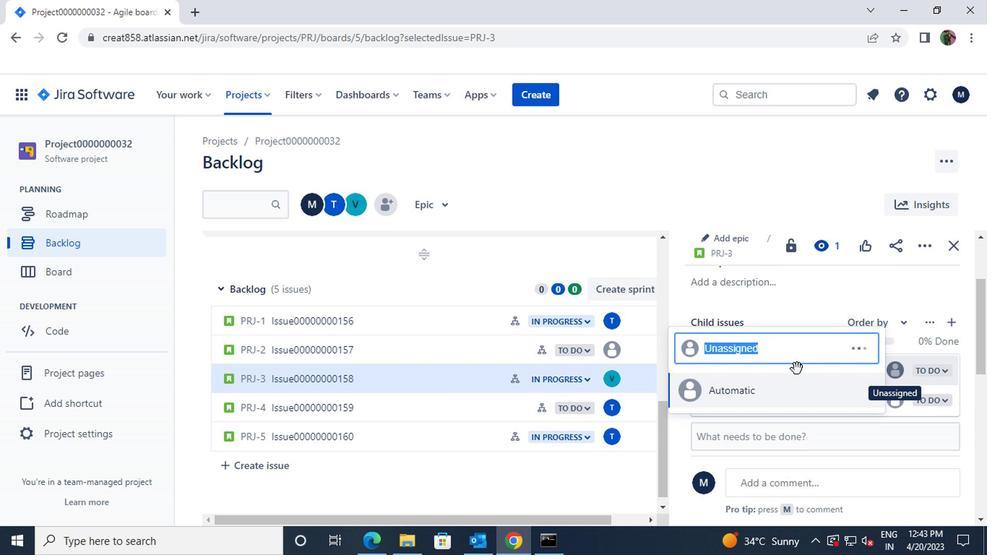 
Action: Mouse scrolled (794, 368) with delta (0, -1)
Screenshot: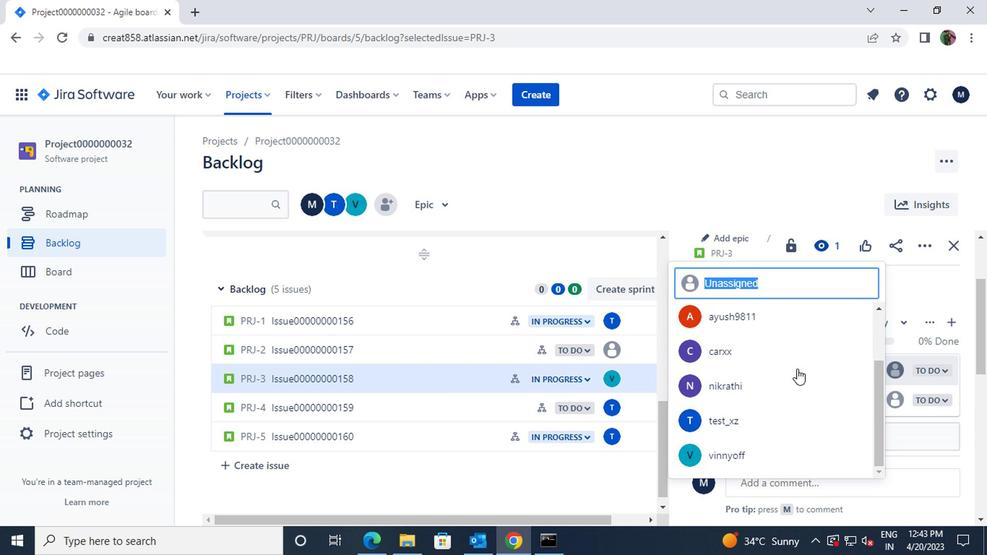 
Action: Mouse scrolled (794, 368) with delta (0, -1)
Screenshot: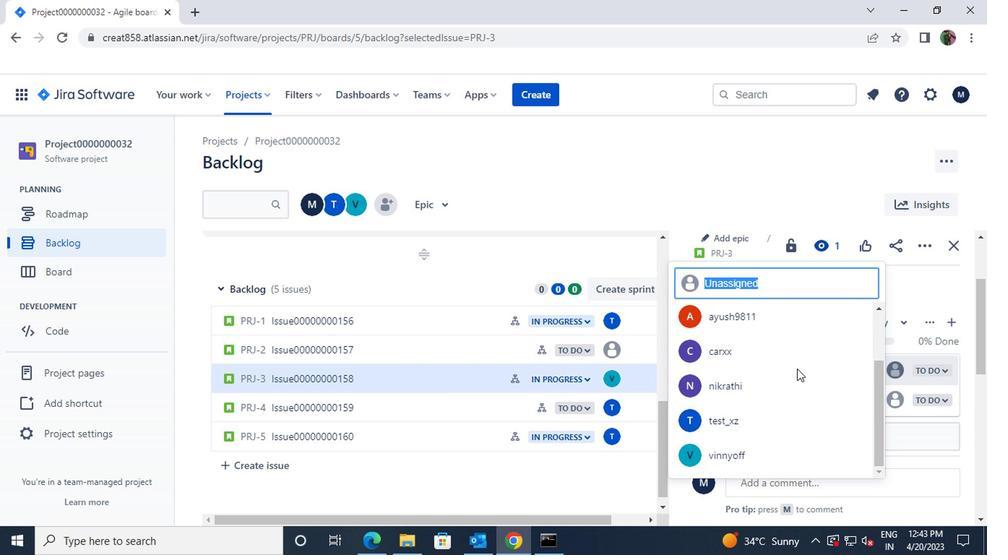 
Action: Mouse moved to (726, 458)
Screenshot: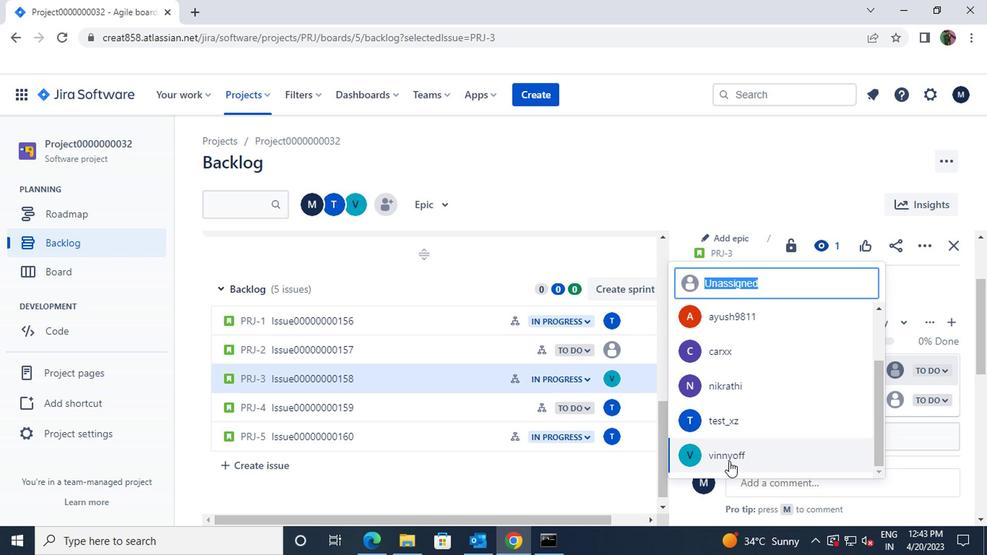 
Action: Mouse pressed left at (726, 458)
Screenshot: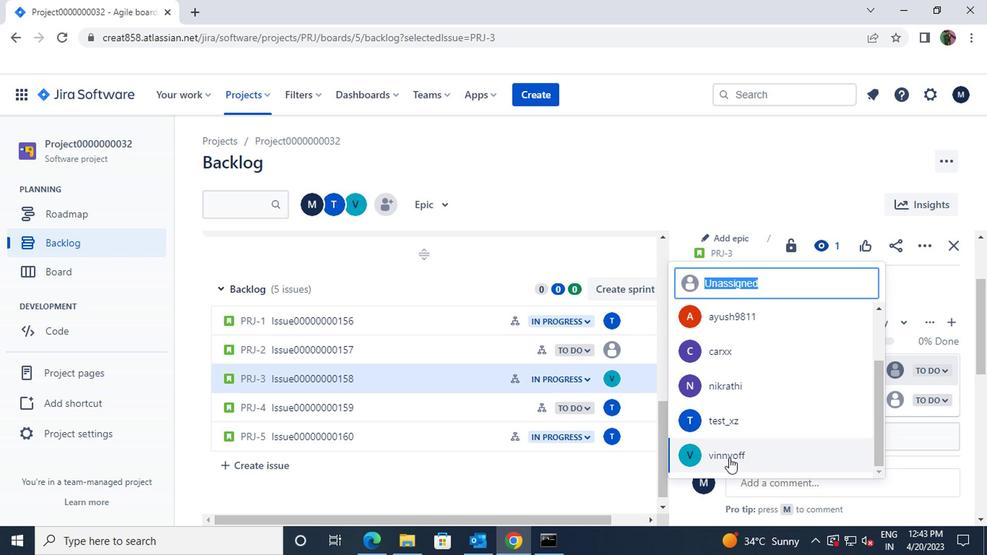 
Action: Mouse moved to (726, 458)
Screenshot: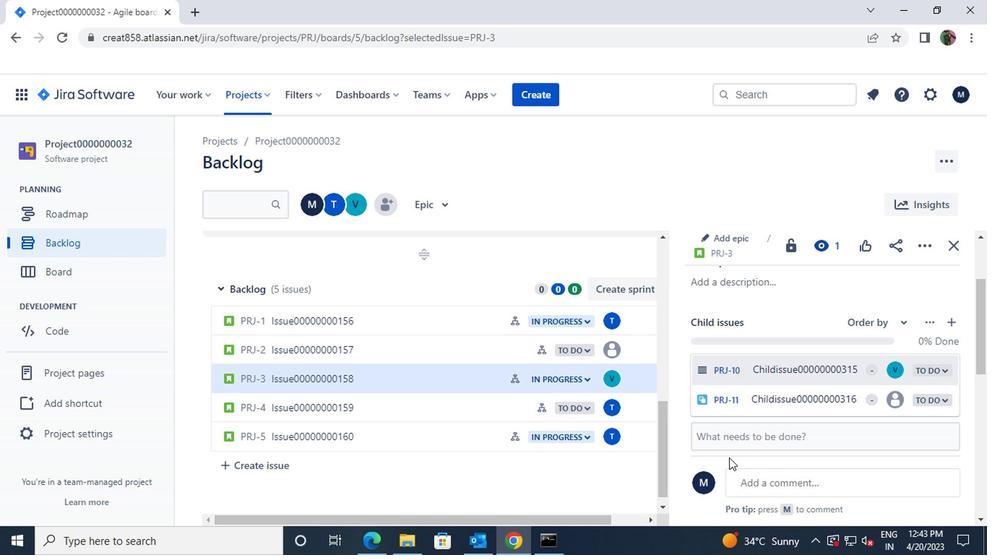 
